 Task: Look for space in Bhadrakh, India from 2nd September, 2023 to 10th September, 2023 for 1 adult in price range Rs.5000 to Rs.16000. Place can be private room with 1  bedroom having 1 bed and 1 bathroom. Property type can be house, flat, guest house, hotel. Booking option can be shelf check-in. Required host language is English.
Action: Mouse moved to (430, 92)
Screenshot: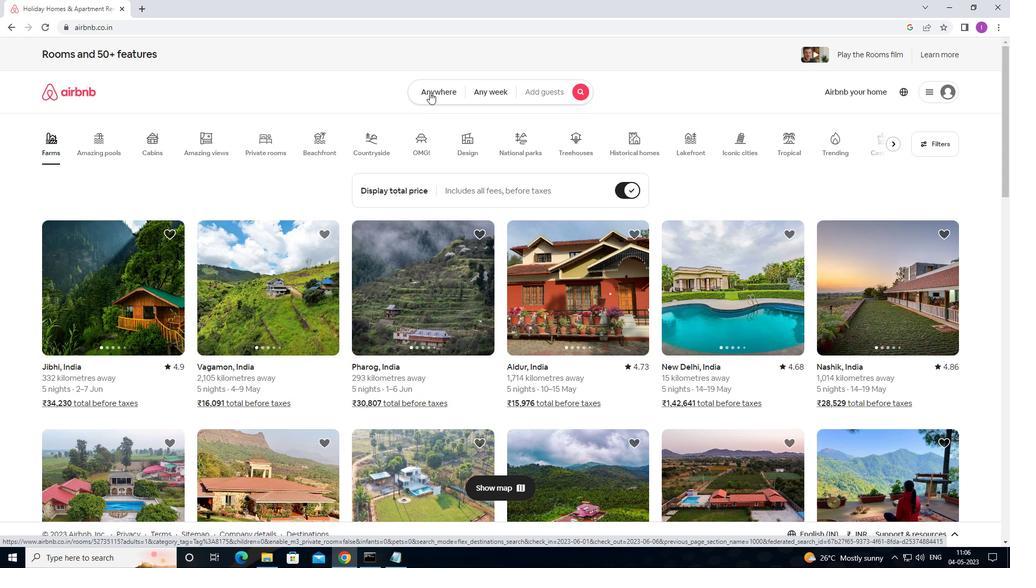 
Action: Mouse pressed left at (430, 92)
Screenshot: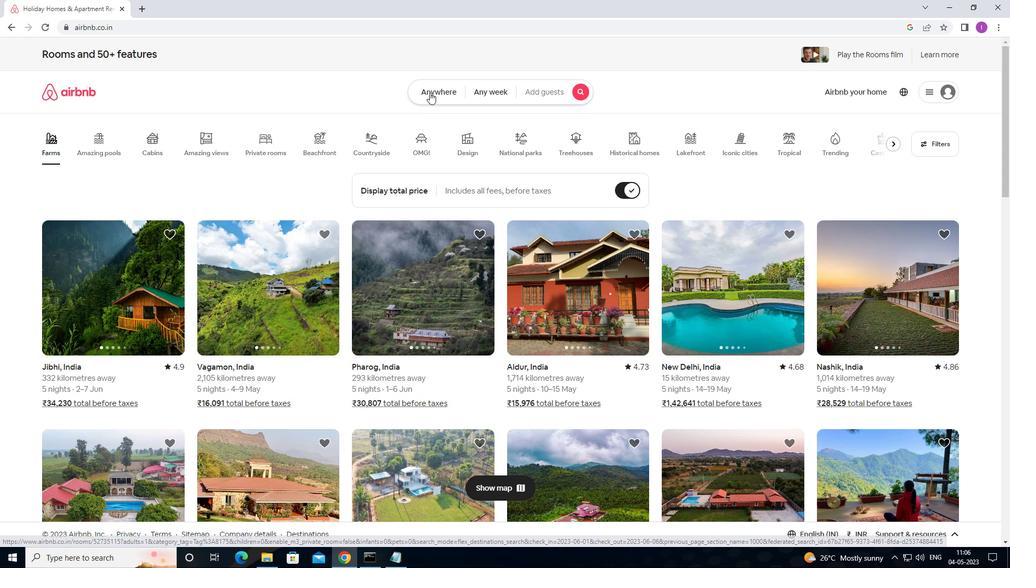 
Action: Mouse moved to (320, 141)
Screenshot: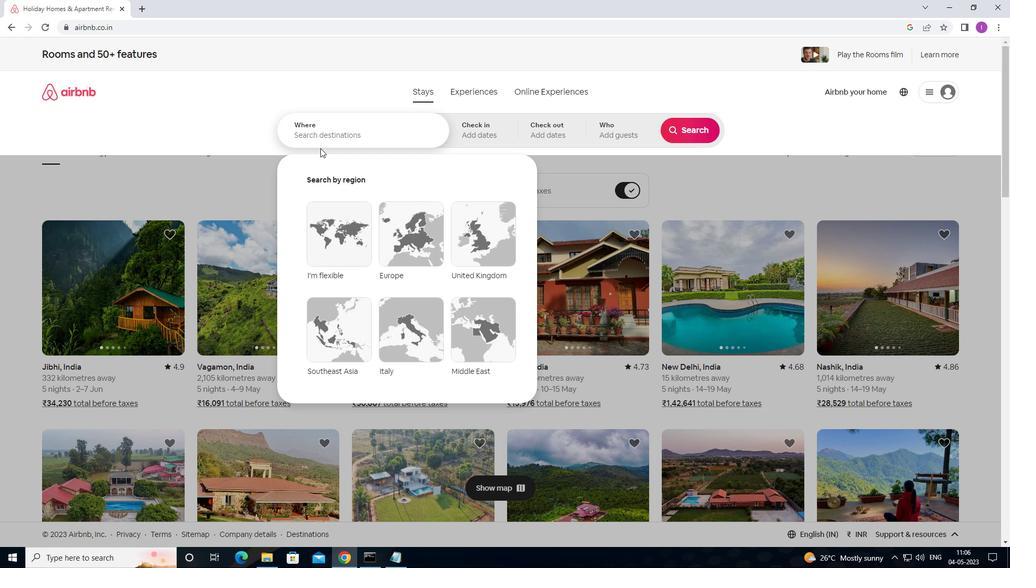 
Action: Mouse pressed left at (320, 141)
Screenshot: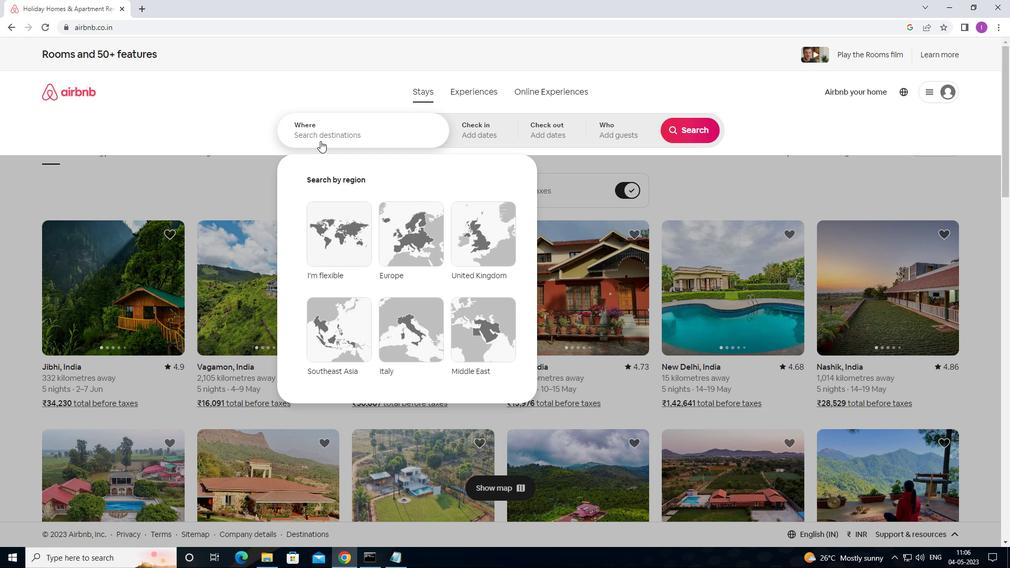 
Action: Mouse moved to (344, 140)
Screenshot: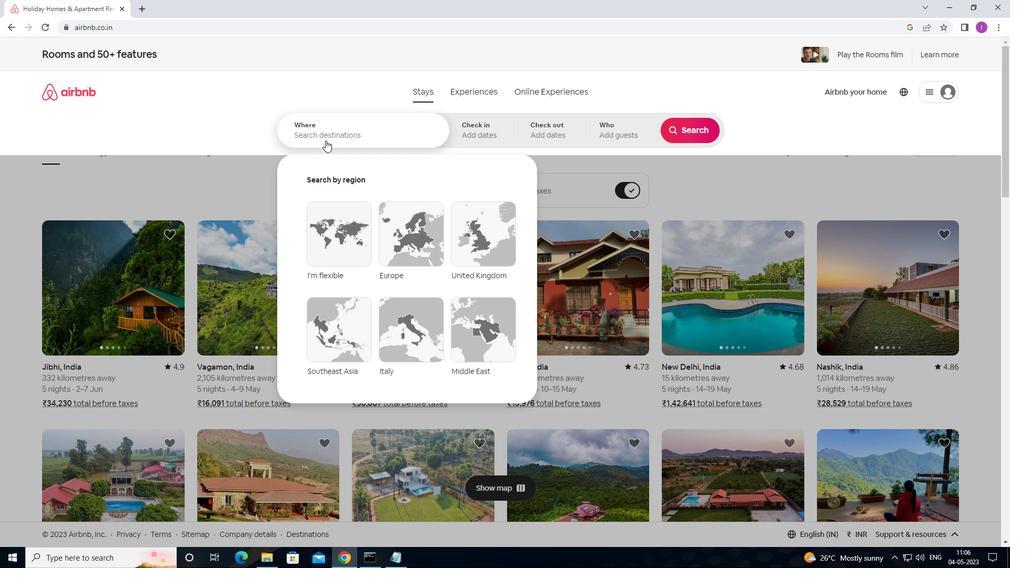 
Action: Key pressed <Key.shift>BHADRAKH,<Key.shift>INDIA
Screenshot: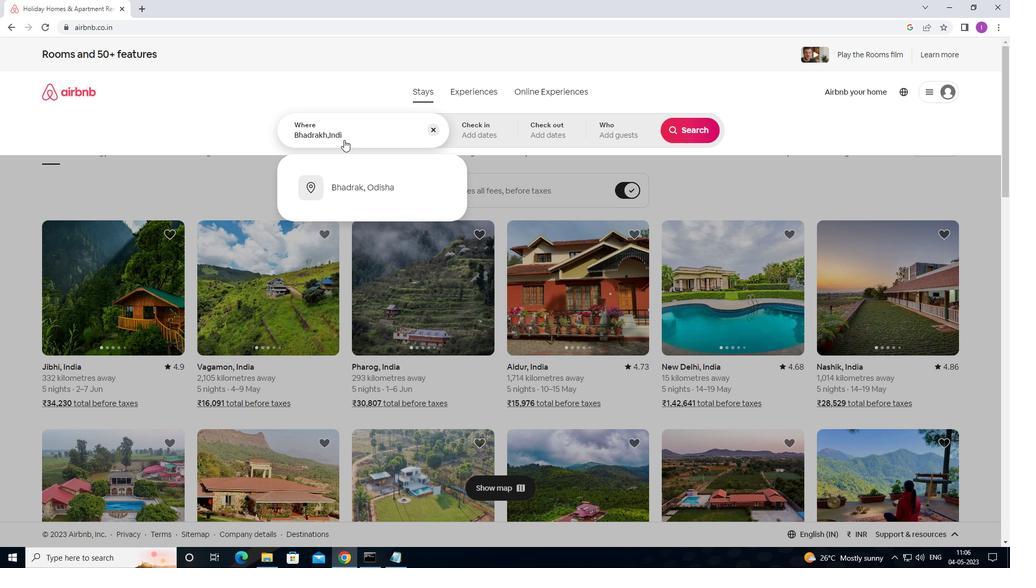 
Action: Mouse moved to (501, 135)
Screenshot: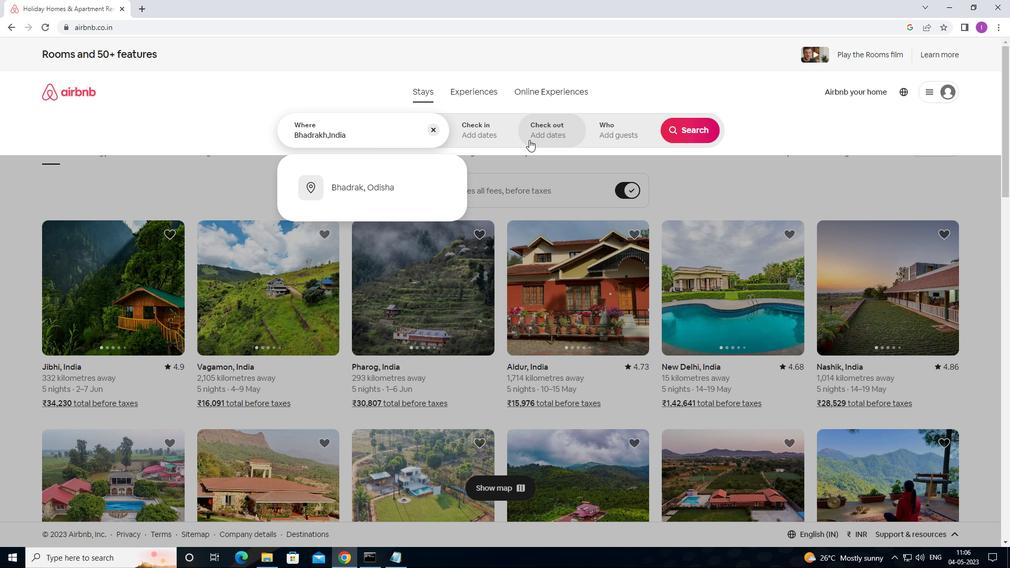 
Action: Mouse pressed left at (501, 135)
Screenshot: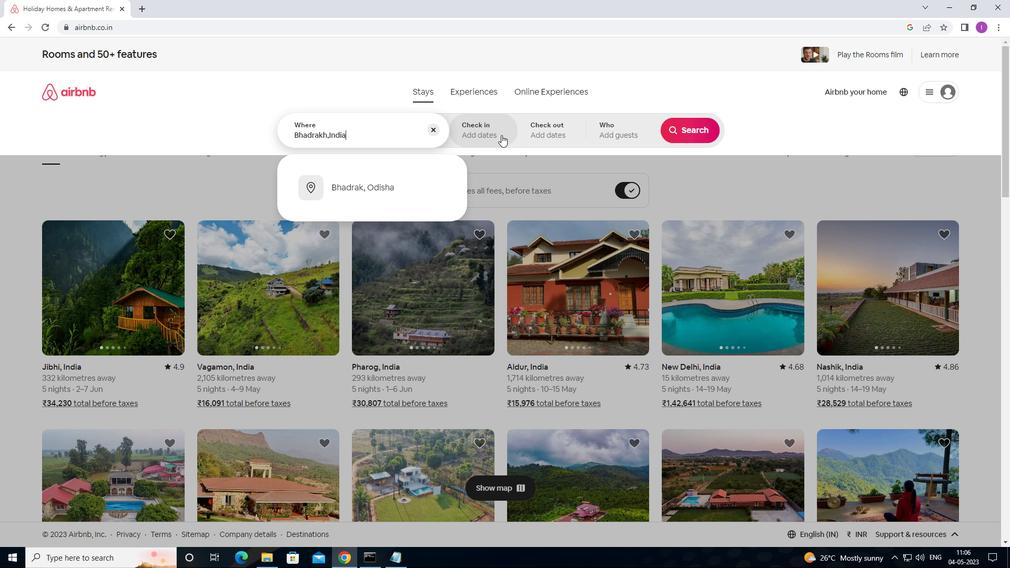 
Action: Mouse moved to (684, 213)
Screenshot: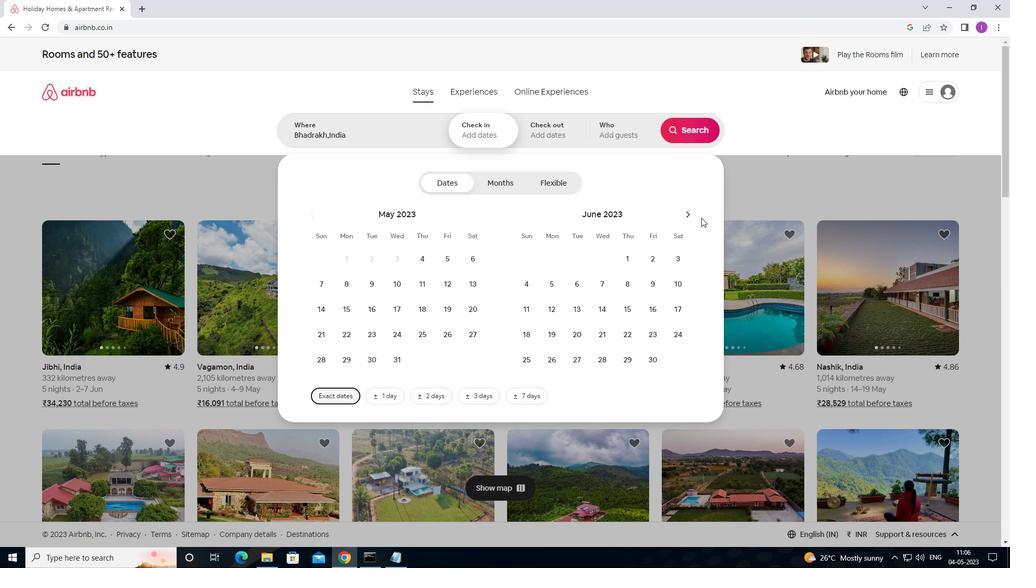 
Action: Mouse pressed left at (684, 213)
Screenshot: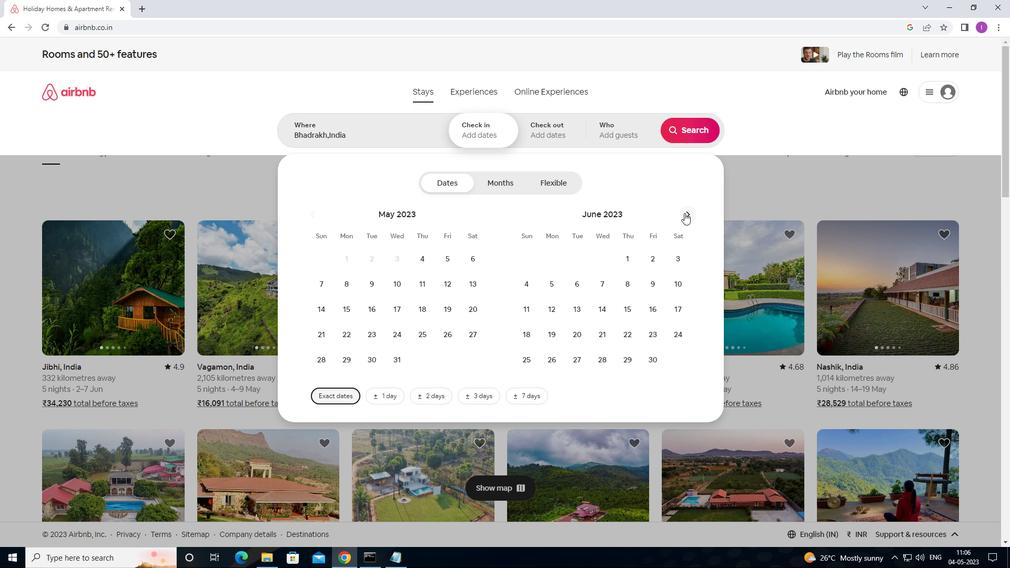 
Action: Mouse moved to (691, 215)
Screenshot: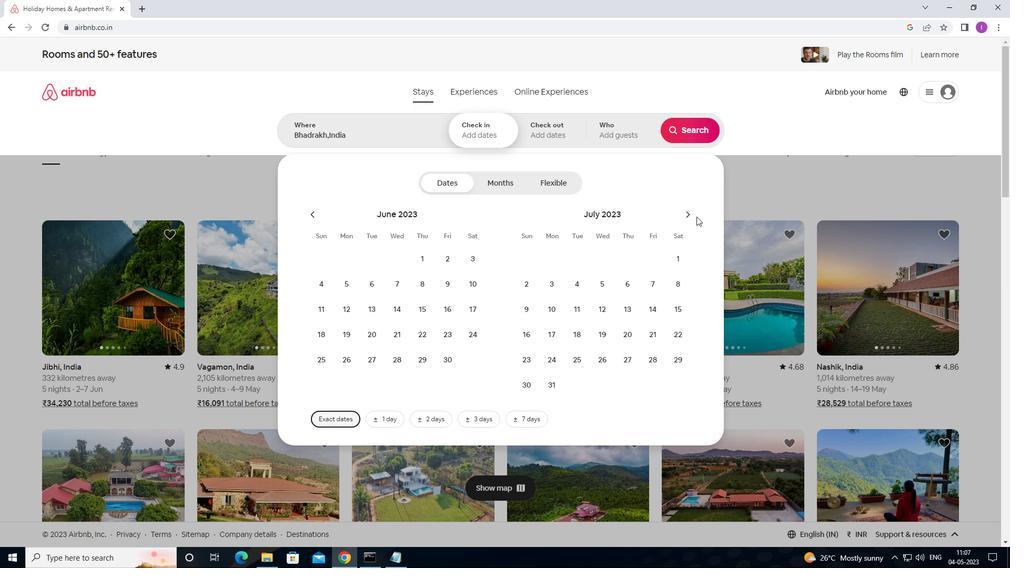 
Action: Mouse pressed left at (691, 215)
Screenshot: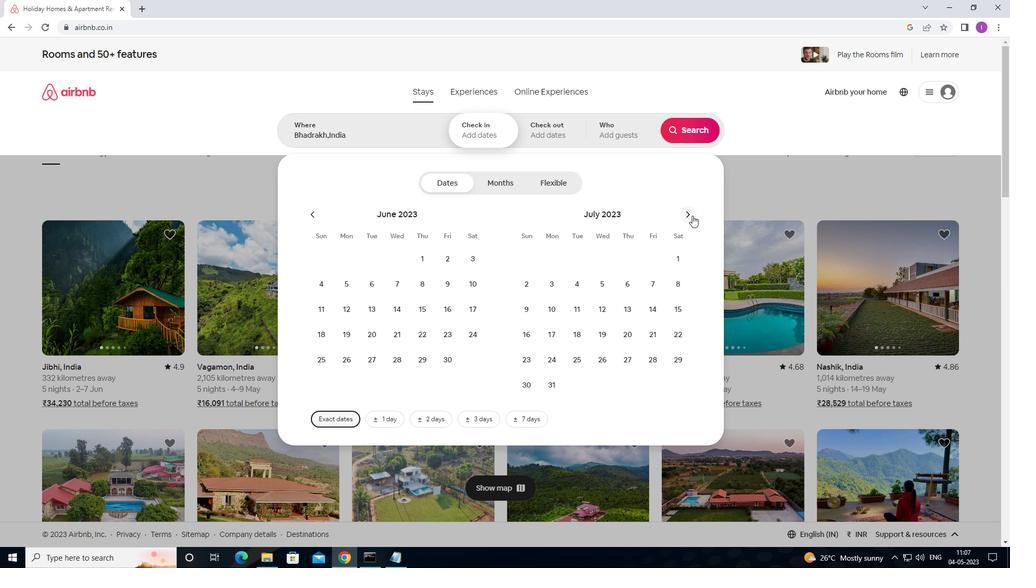 
Action: Mouse pressed left at (691, 215)
Screenshot: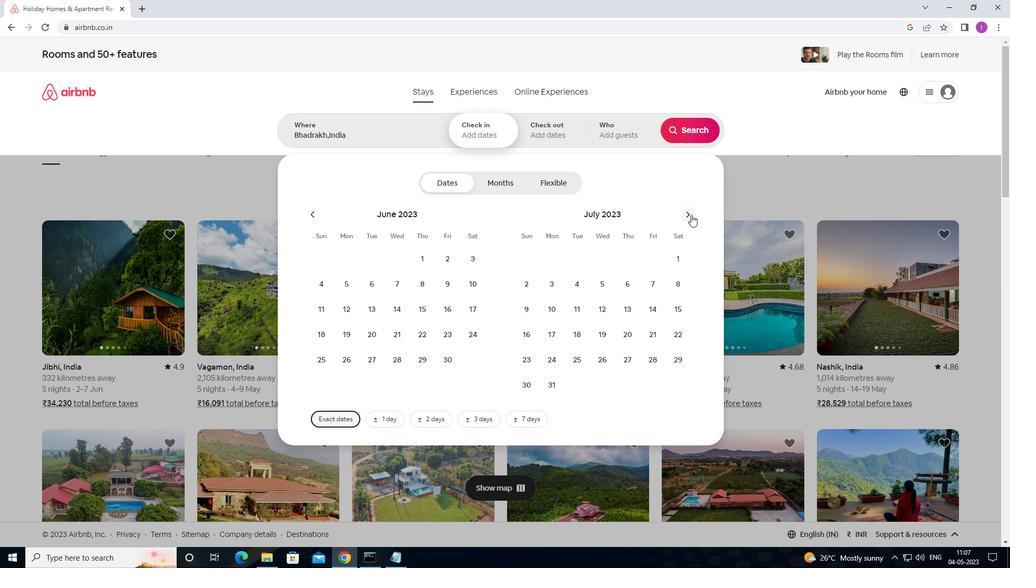 
Action: Mouse moved to (678, 257)
Screenshot: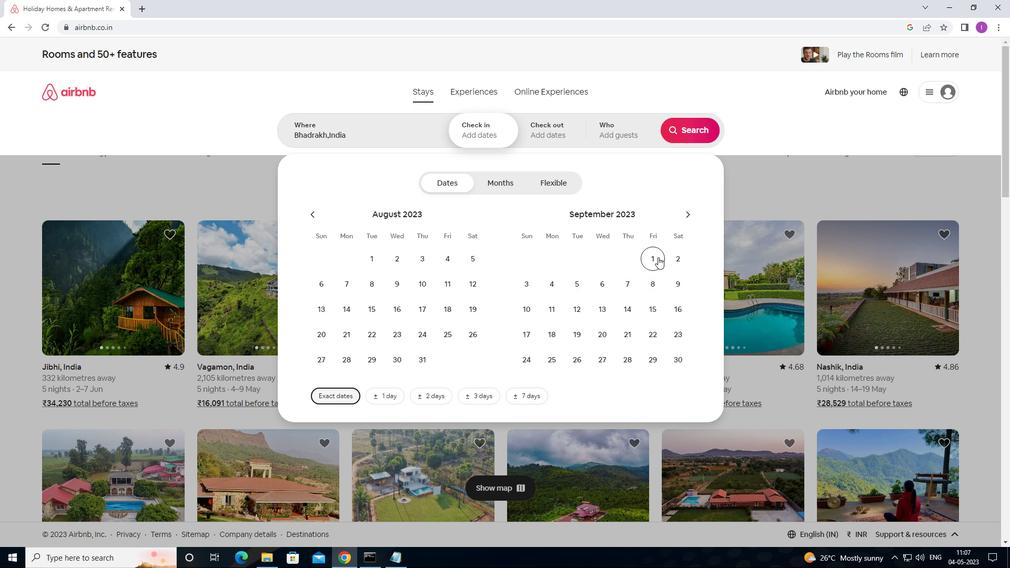 
Action: Mouse pressed left at (678, 257)
Screenshot: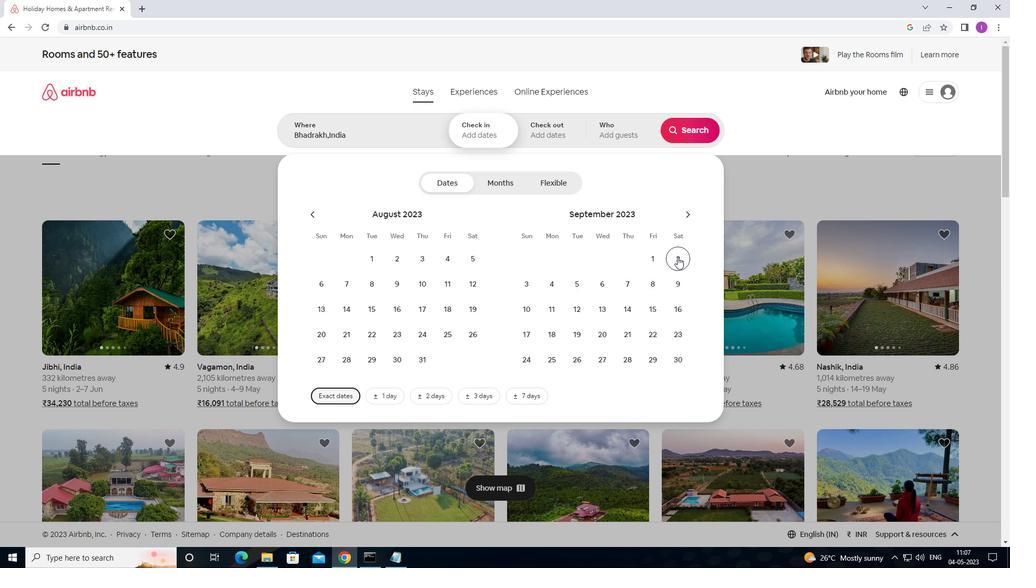
Action: Mouse moved to (525, 310)
Screenshot: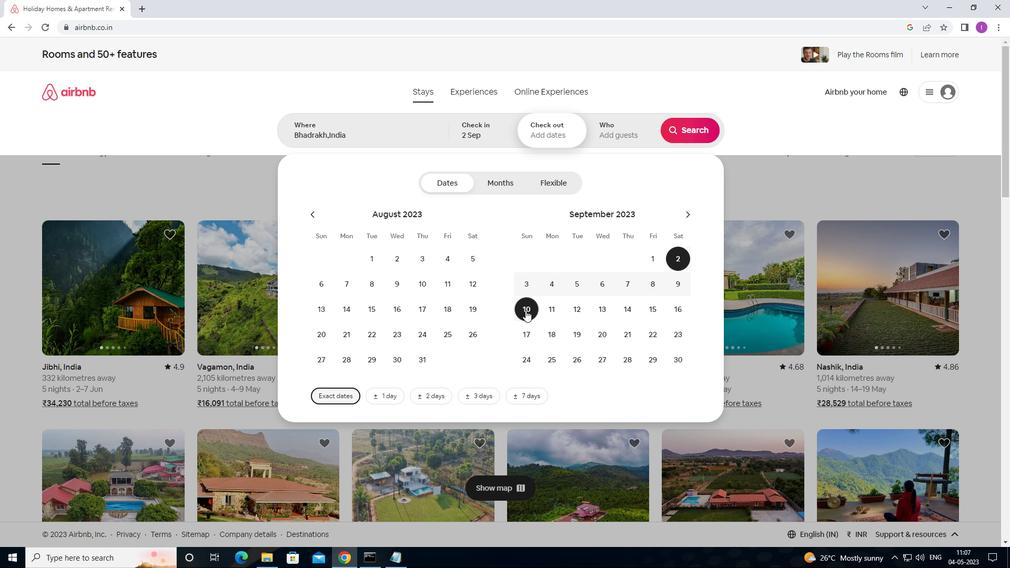 
Action: Mouse pressed left at (525, 310)
Screenshot: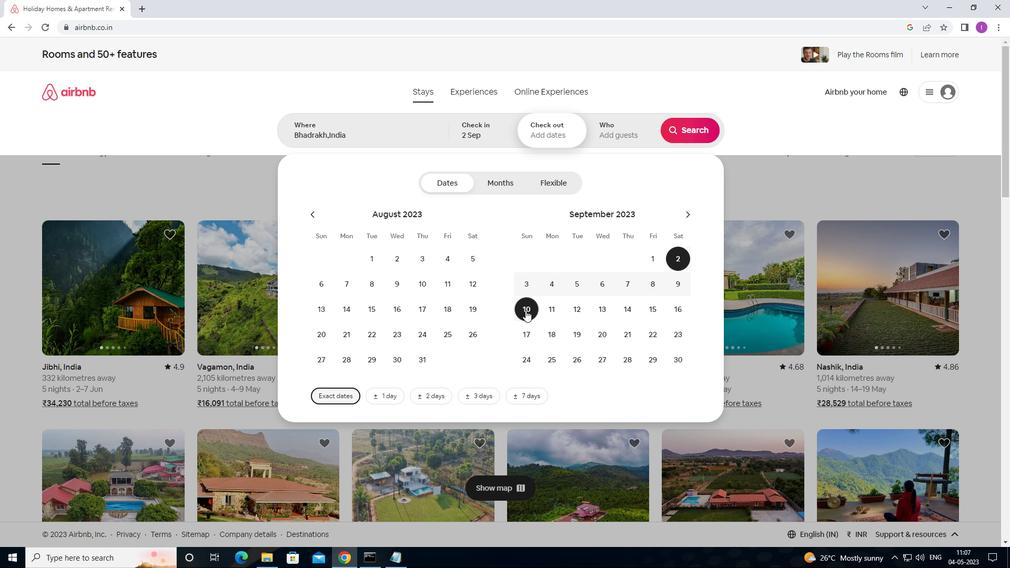 
Action: Mouse moved to (609, 132)
Screenshot: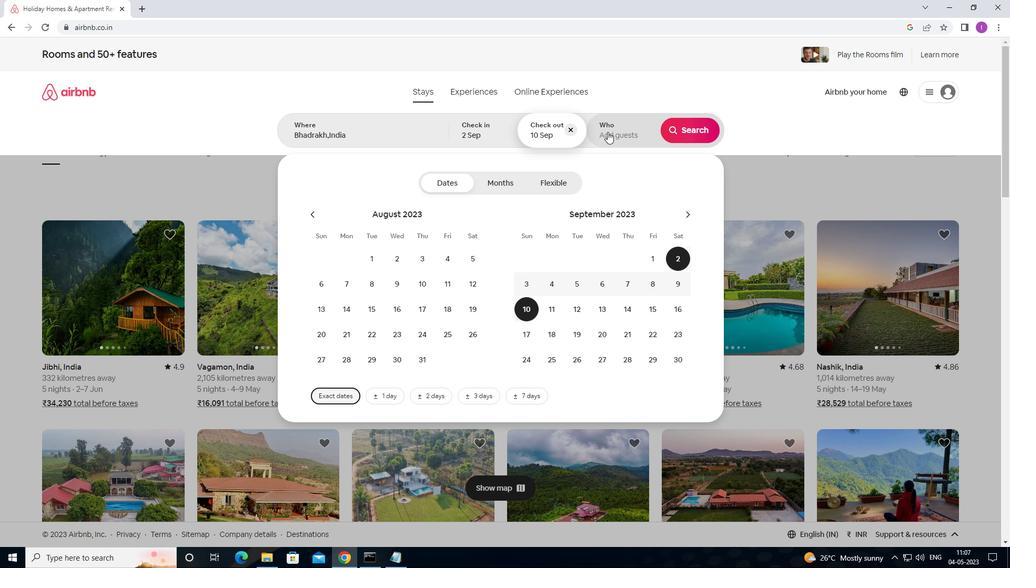 
Action: Mouse pressed left at (609, 132)
Screenshot: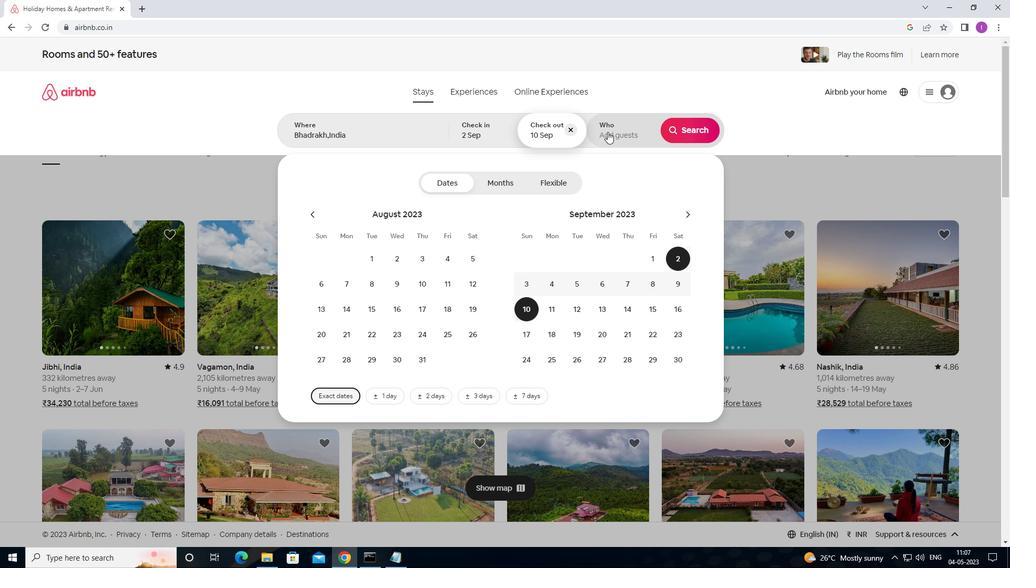 
Action: Mouse moved to (692, 185)
Screenshot: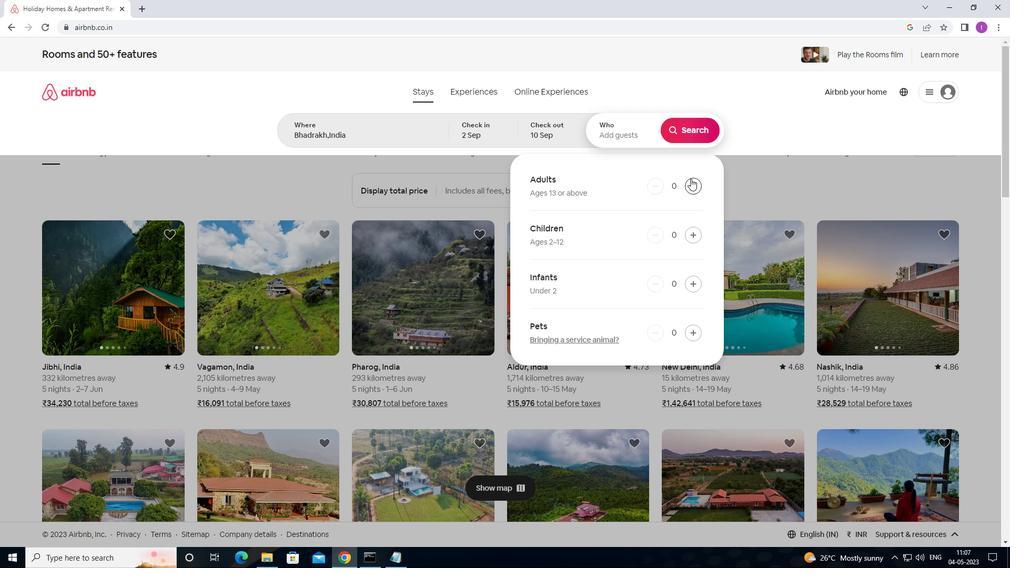 
Action: Mouse pressed left at (692, 185)
Screenshot: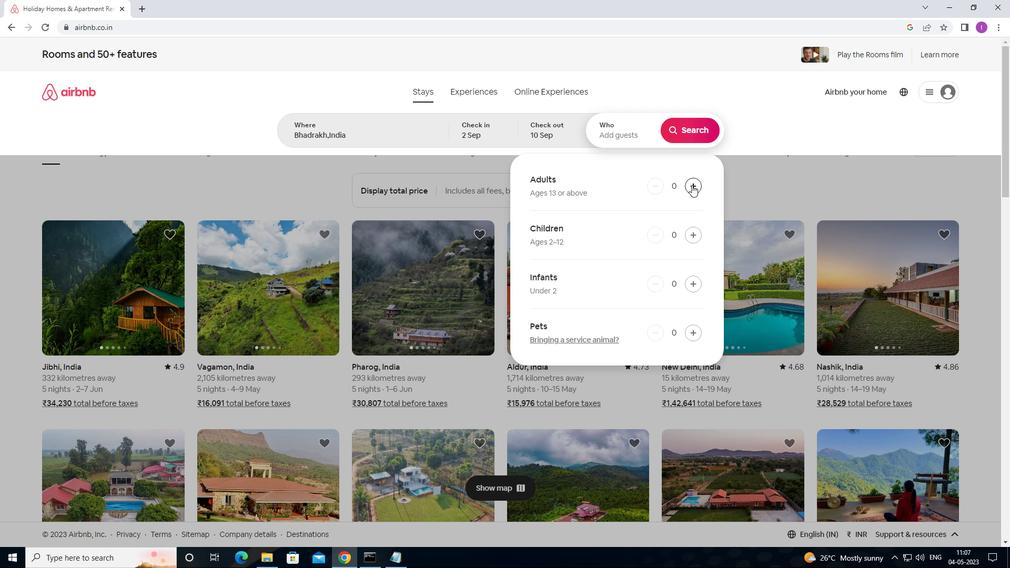 
Action: Mouse moved to (698, 137)
Screenshot: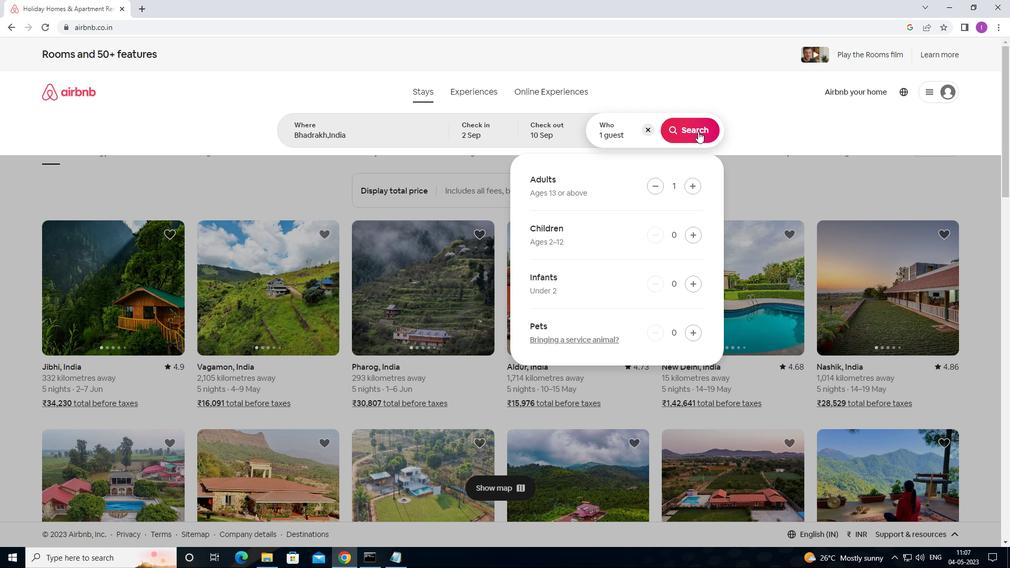 
Action: Mouse pressed left at (698, 137)
Screenshot: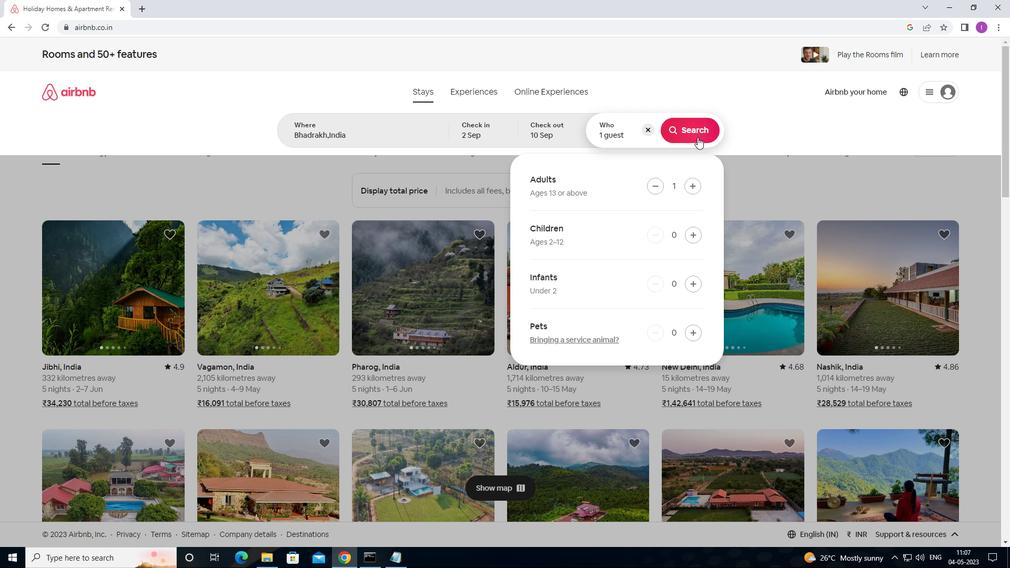 
Action: Mouse moved to (946, 107)
Screenshot: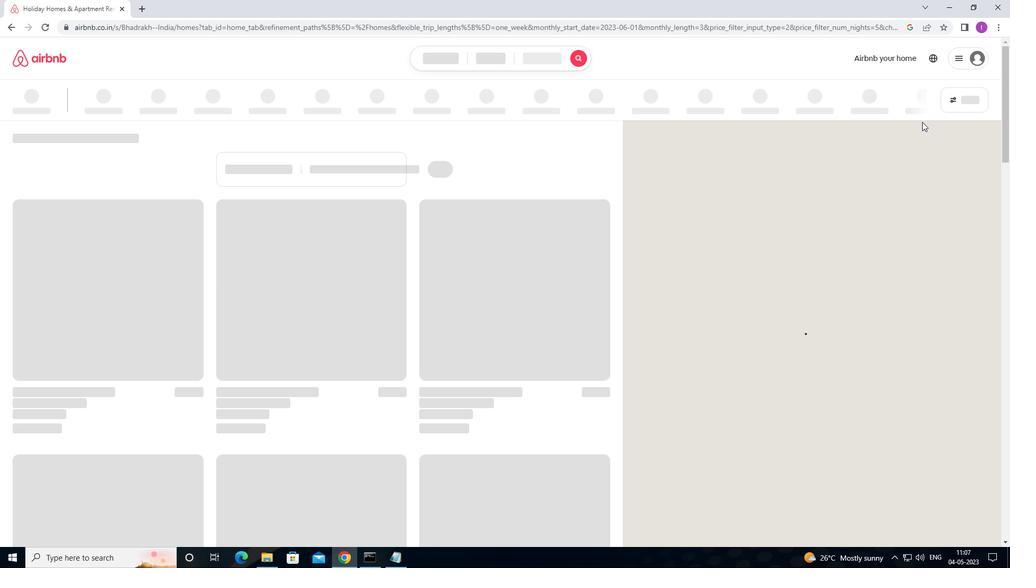 
Action: Mouse pressed left at (946, 107)
Screenshot: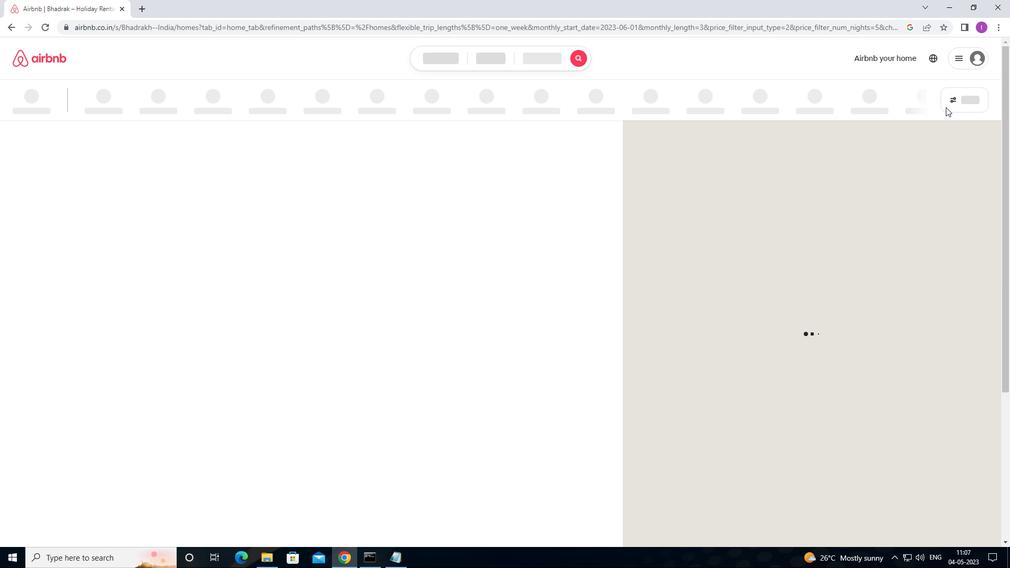 
Action: Mouse moved to (379, 168)
Screenshot: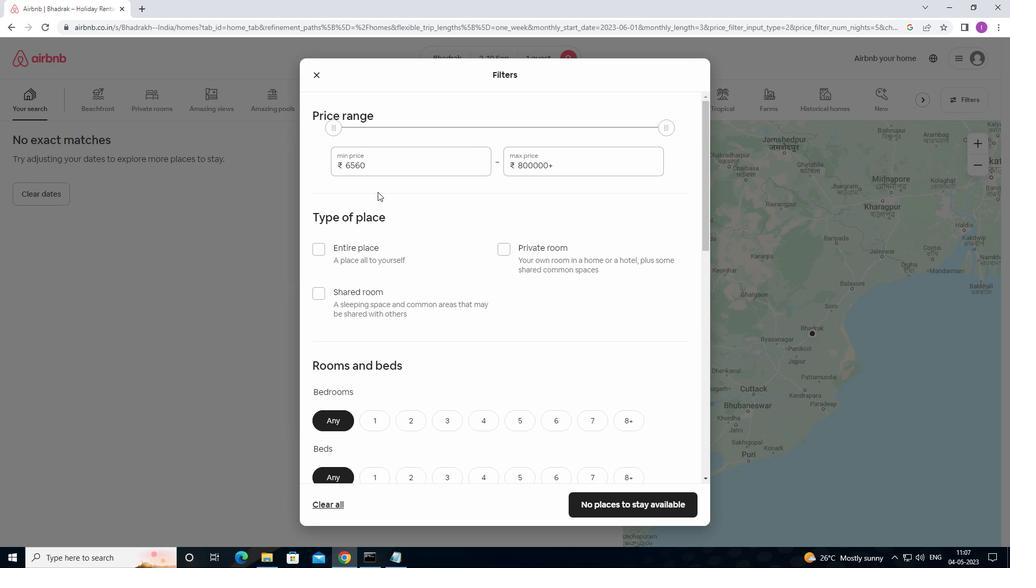 
Action: Mouse pressed left at (379, 168)
Screenshot: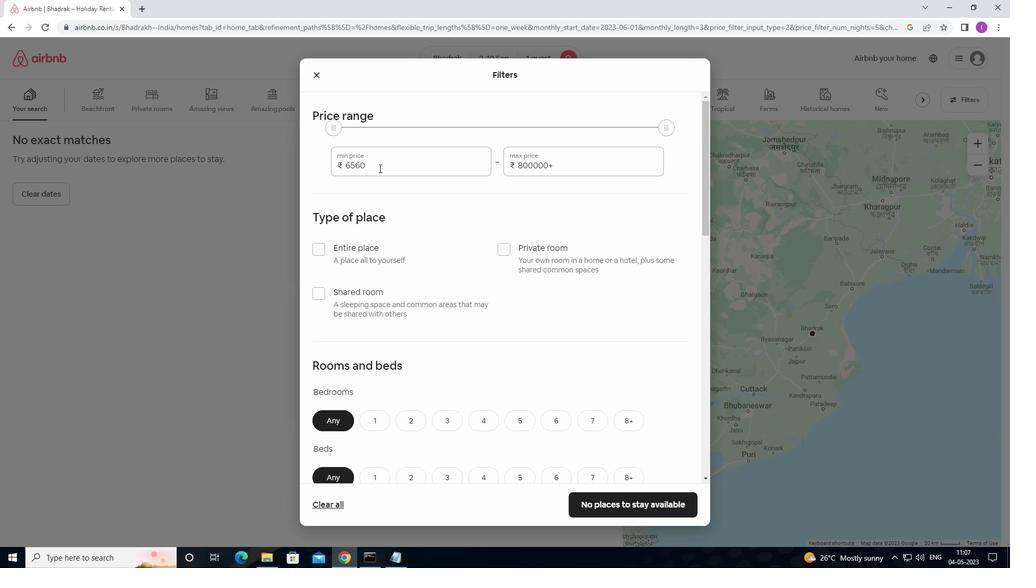 
Action: Mouse moved to (495, 248)
Screenshot: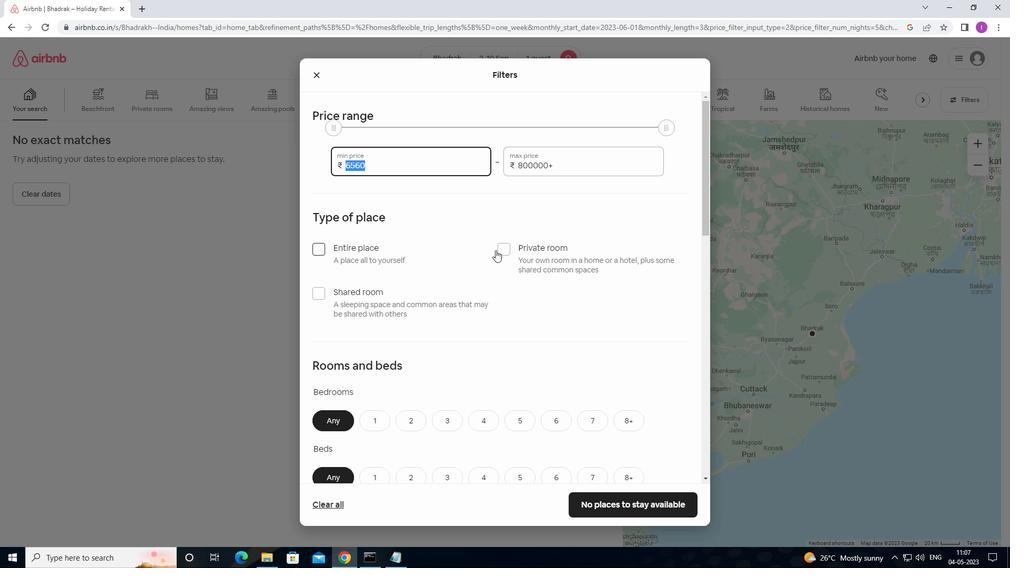 
Action: Key pressed 5
Screenshot: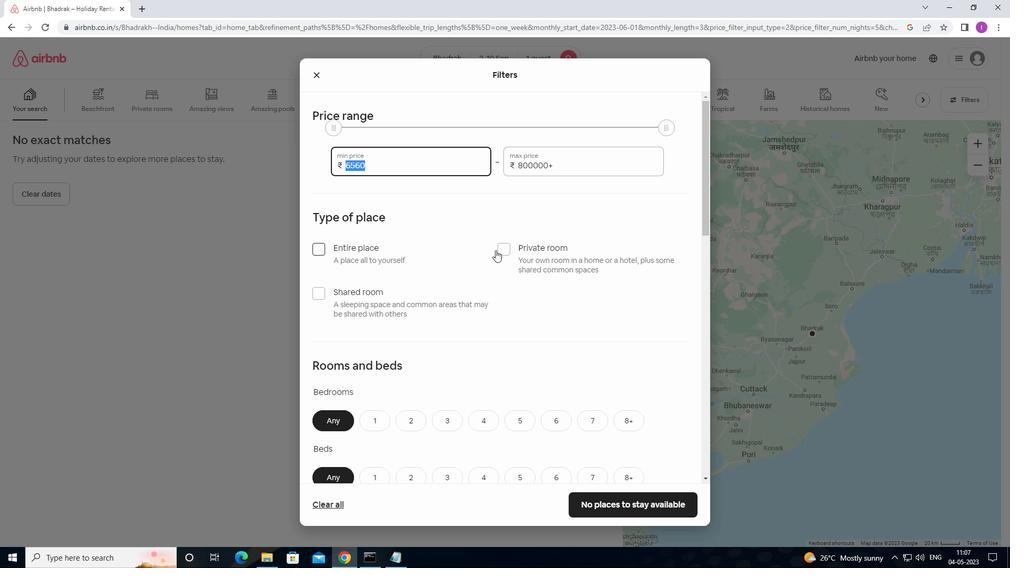 
Action: Mouse moved to (495, 247)
Screenshot: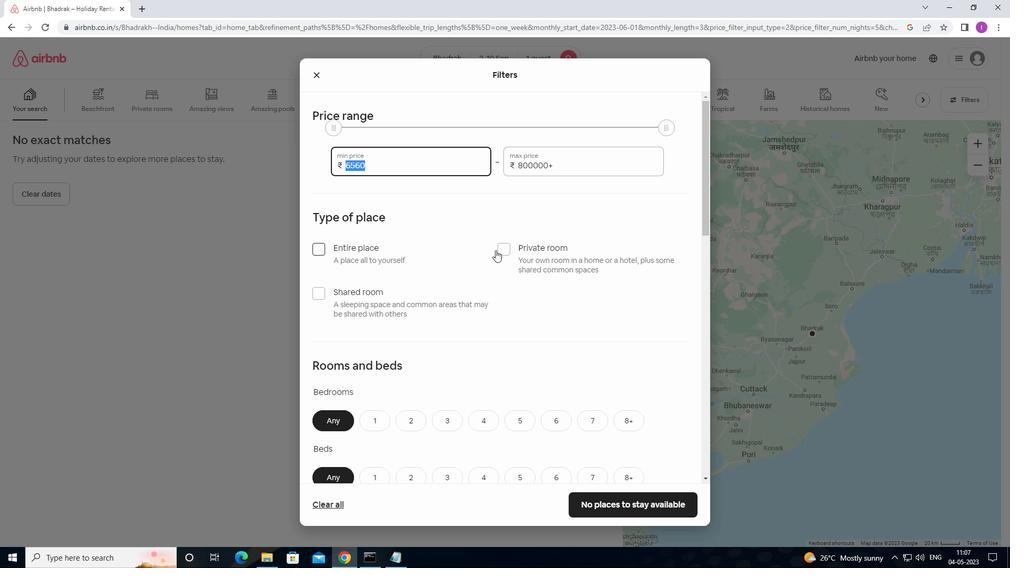 
Action: Key pressed 000
Screenshot: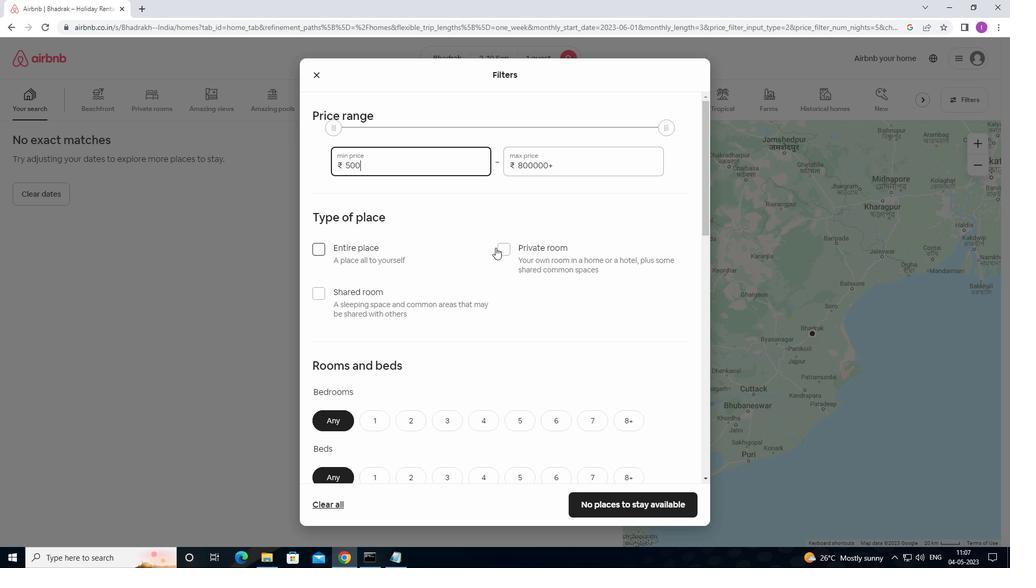 
Action: Mouse moved to (559, 164)
Screenshot: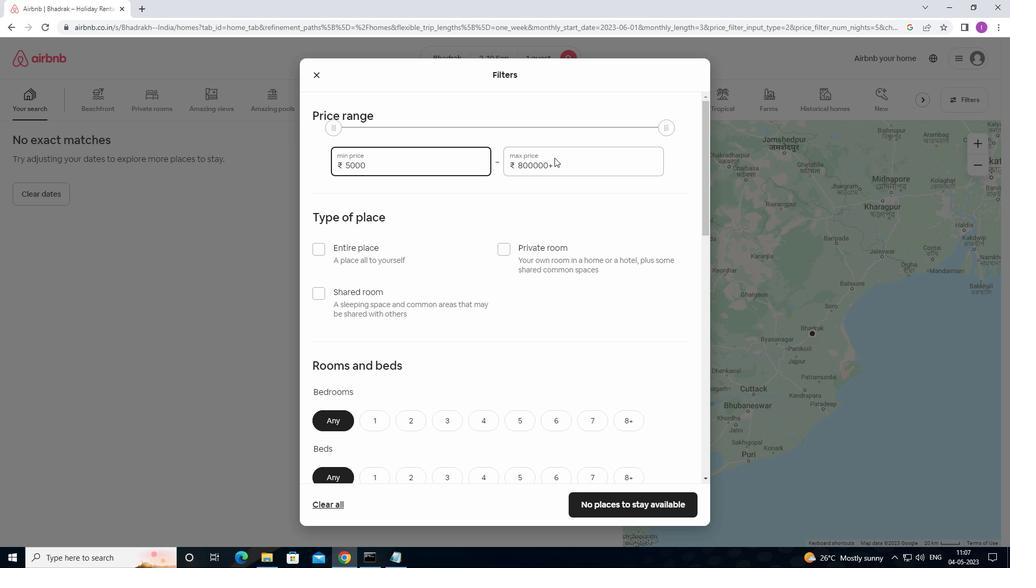 
Action: Mouse pressed left at (559, 164)
Screenshot: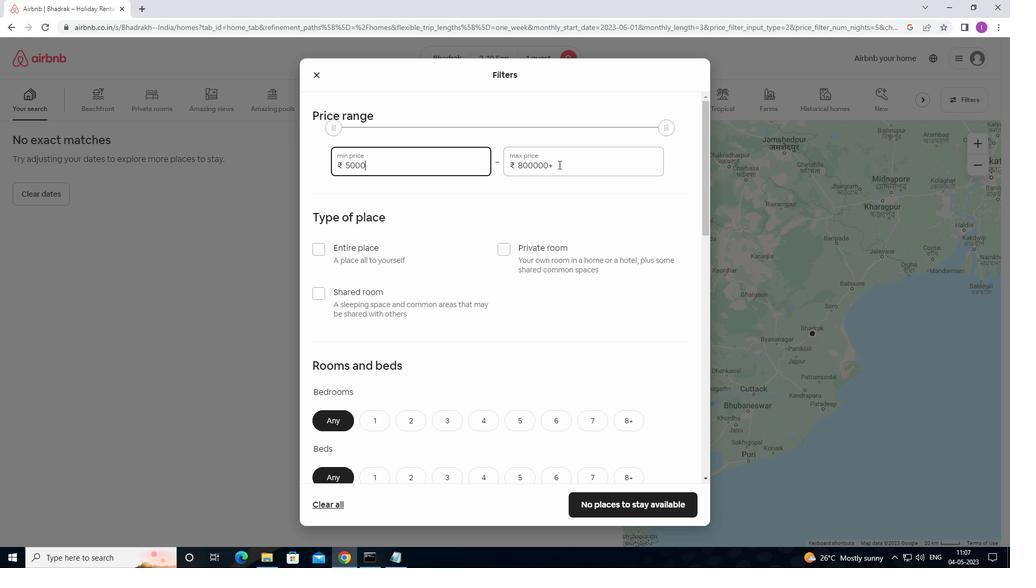 
Action: Mouse moved to (508, 149)
Screenshot: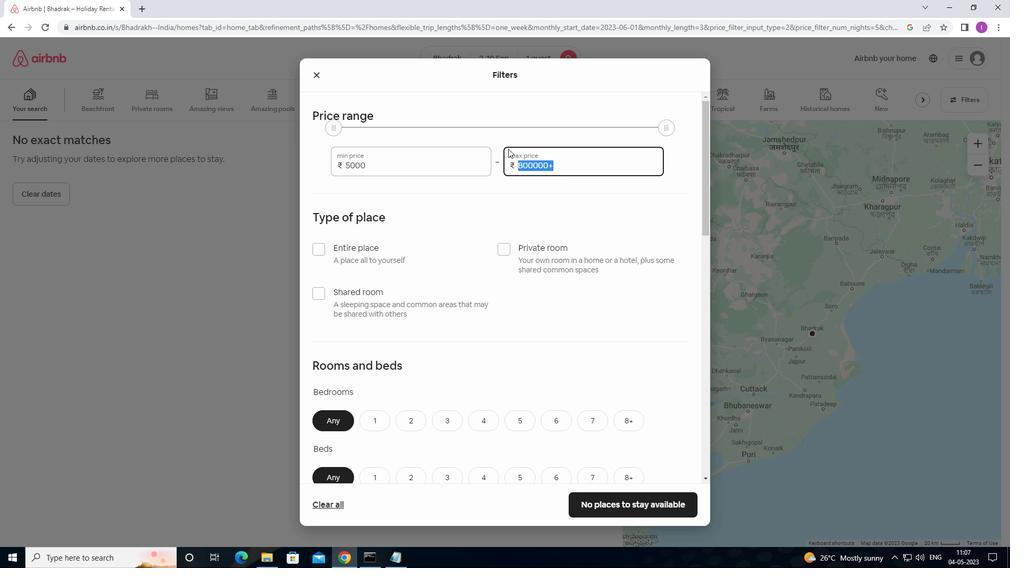 
Action: Key pressed 1600
Screenshot: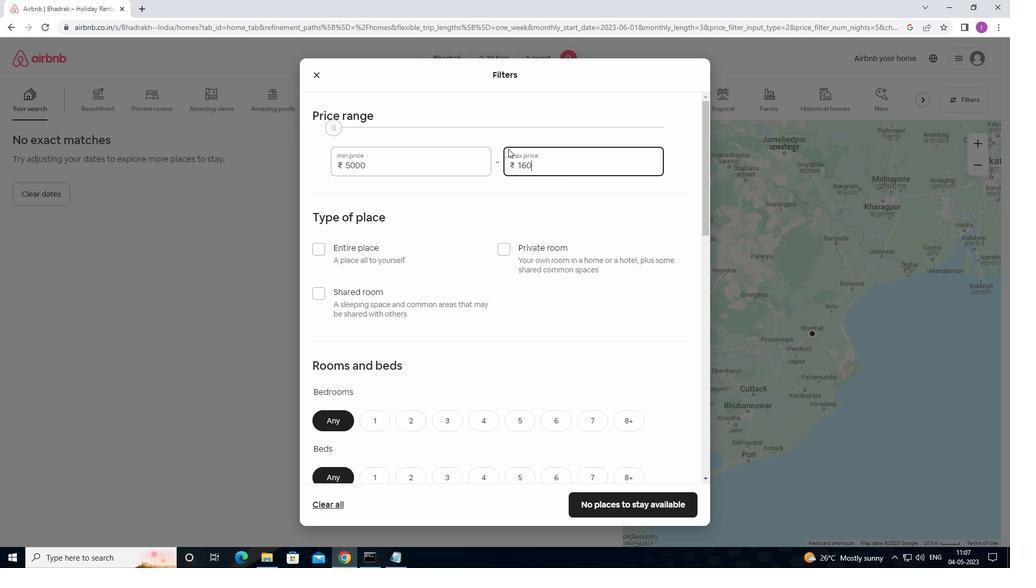 
Action: Mouse moved to (508, 148)
Screenshot: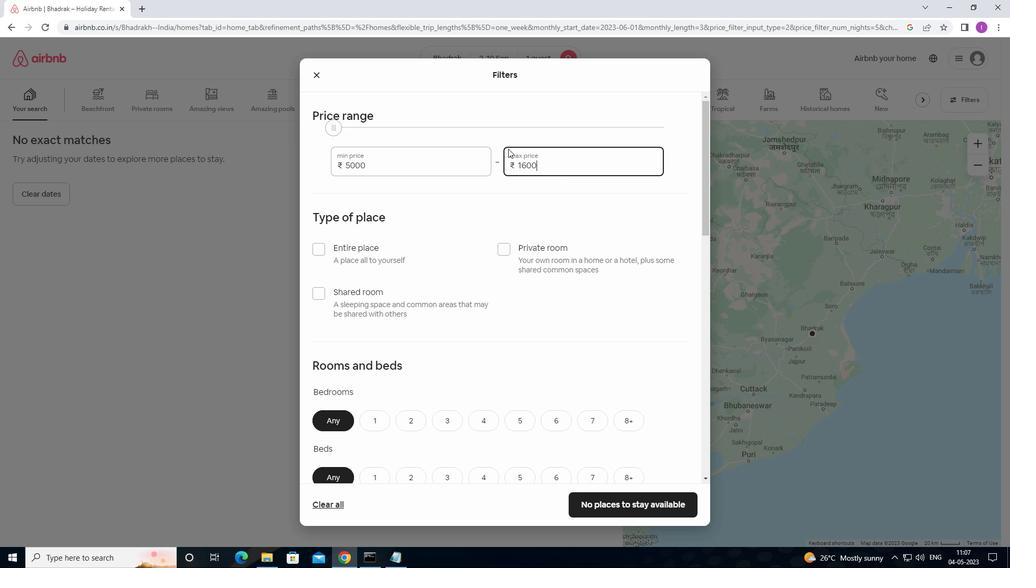 
Action: Key pressed 0
Screenshot: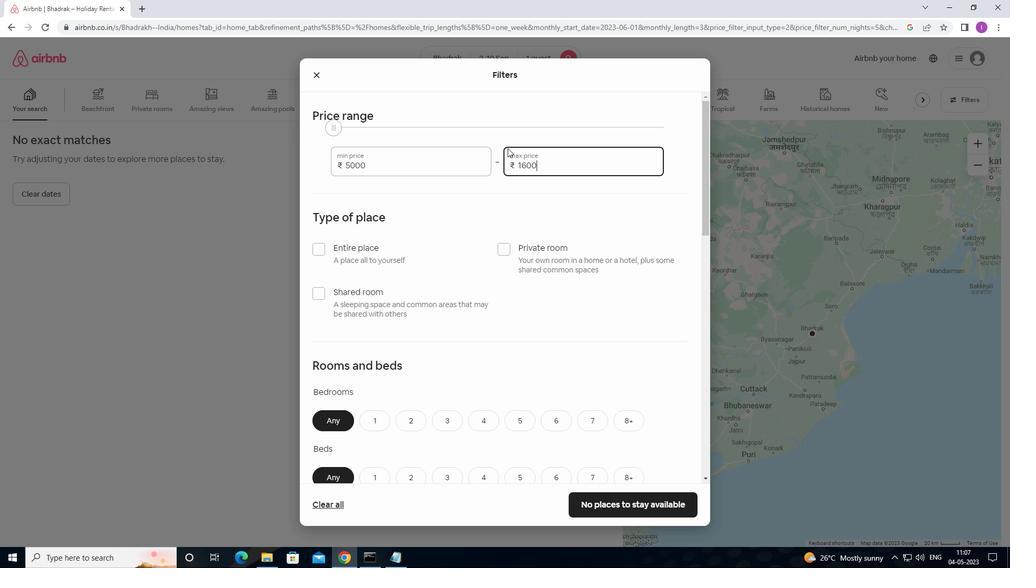 
Action: Mouse moved to (528, 274)
Screenshot: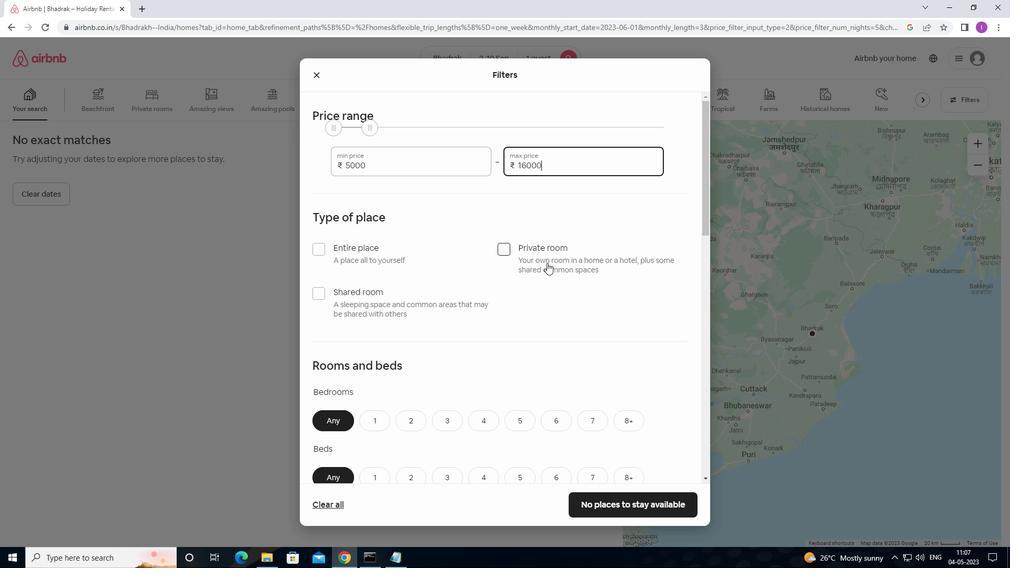 
Action: Mouse scrolled (528, 274) with delta (0, 0)
Screenshot: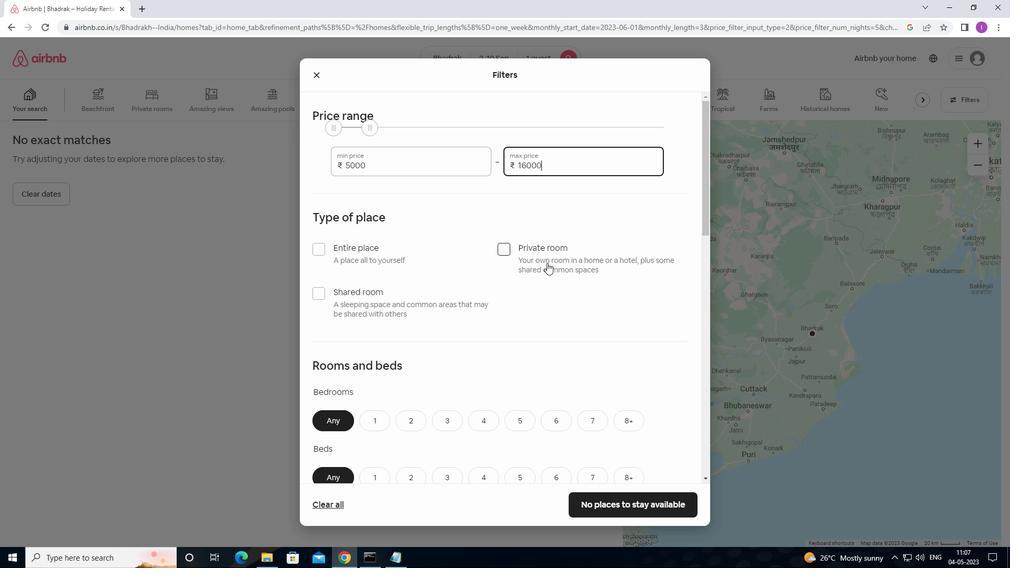 
Action: Mouse moved to (501, 195)
Screenshot: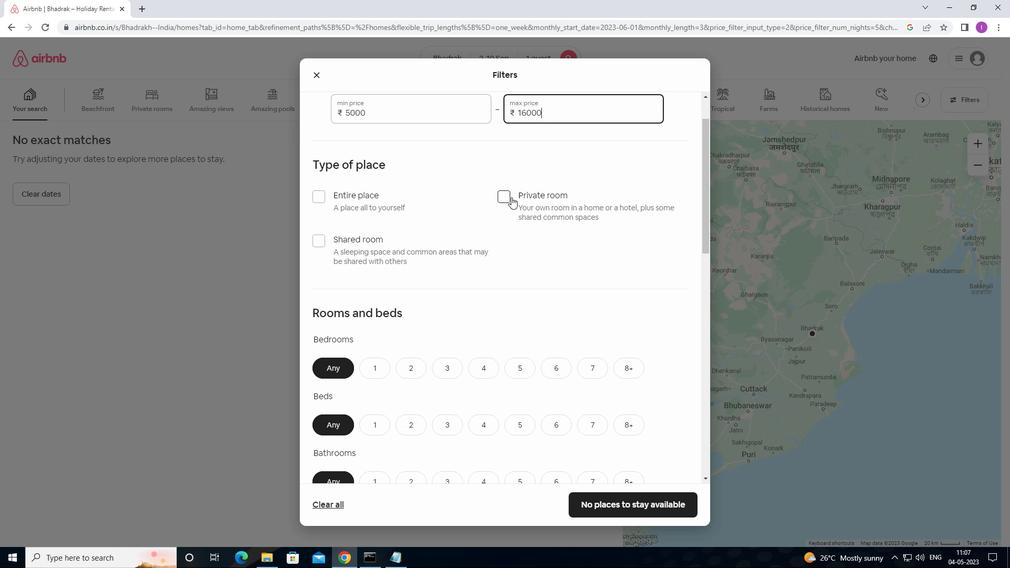 
Action: Mouse pressed left at (501, 195)
Screenshot: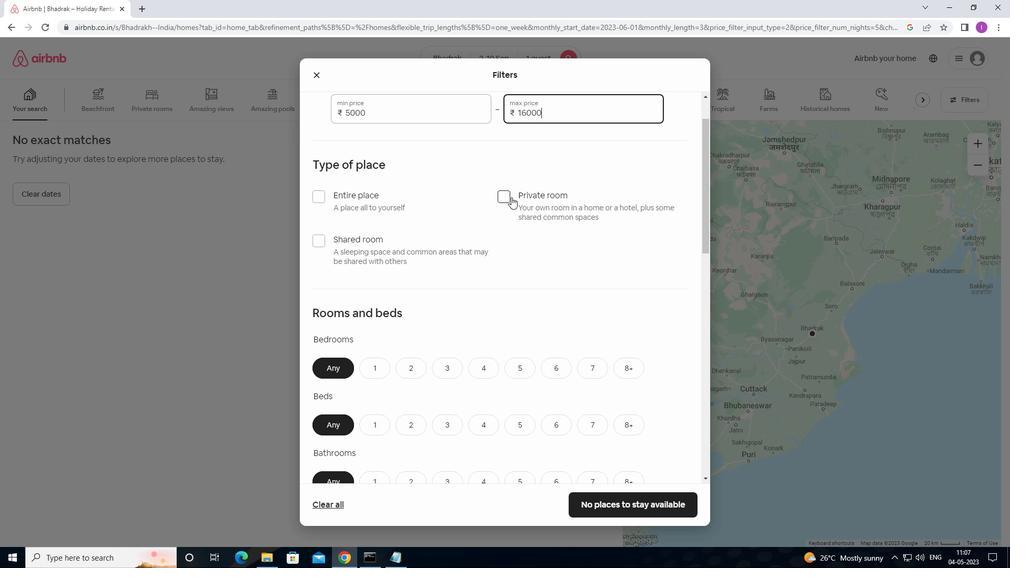 
Action: Mouse moved to (439, 316)
Screenshot: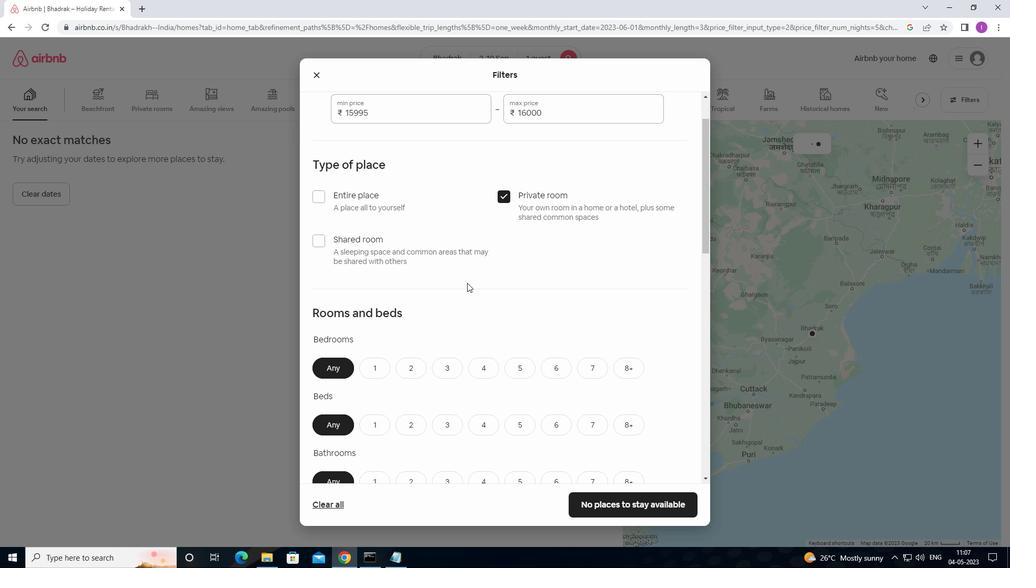 
Action: Mouse scrolled (439, 315) with delta (0, 0)
Screenshot: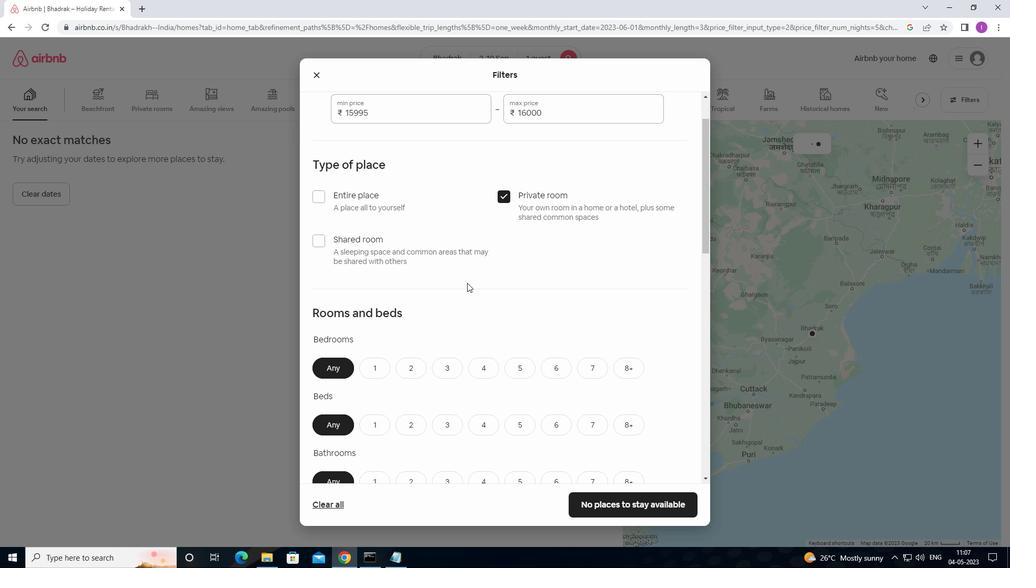 
Action: Mouse moved to (431, 326)
Screenshot: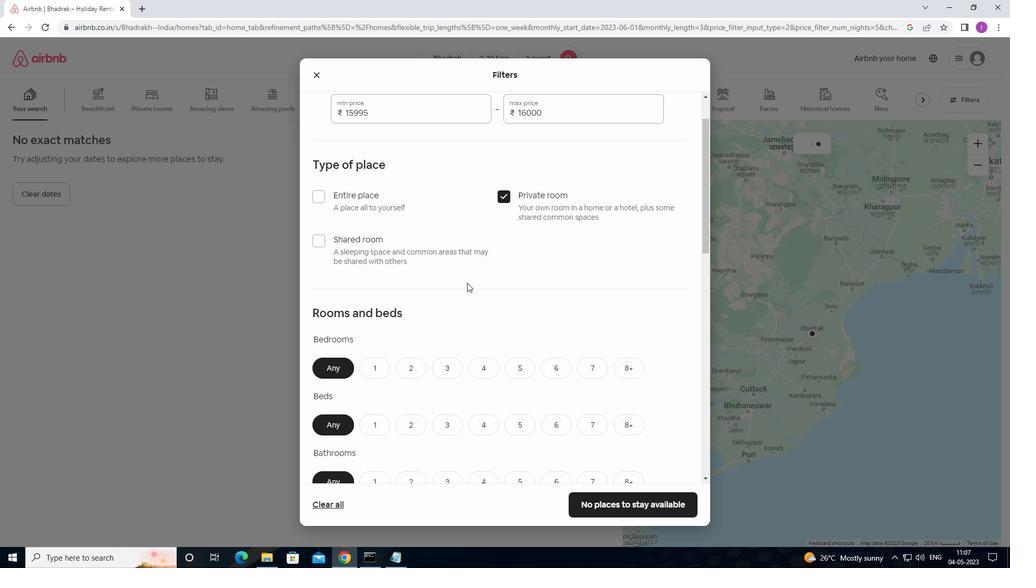 
Action: Mouse scrolled (431, 326) with delta (0, 0)
Screenshot: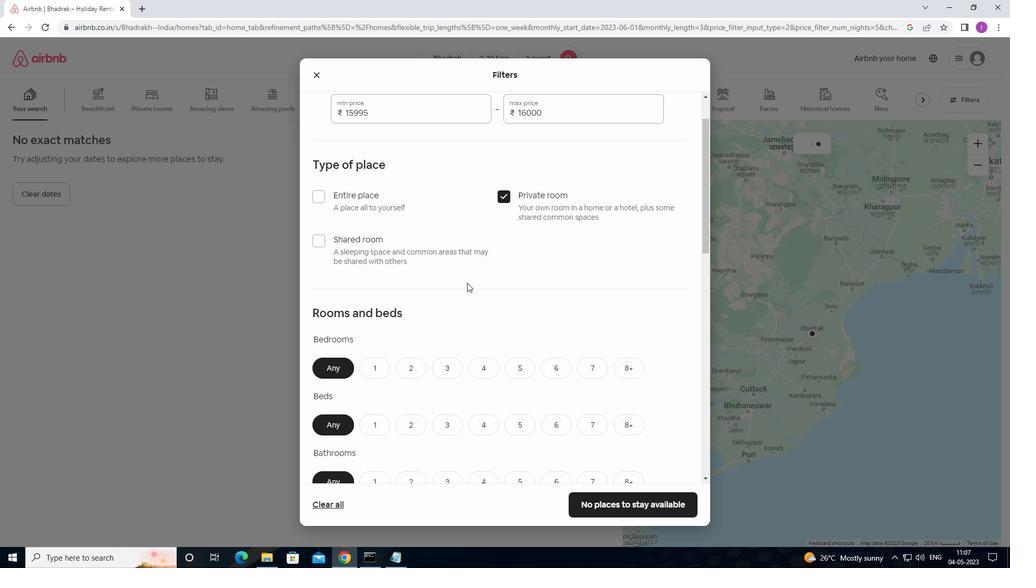
Action: Mouse moved to (430, 328)
Screenshot: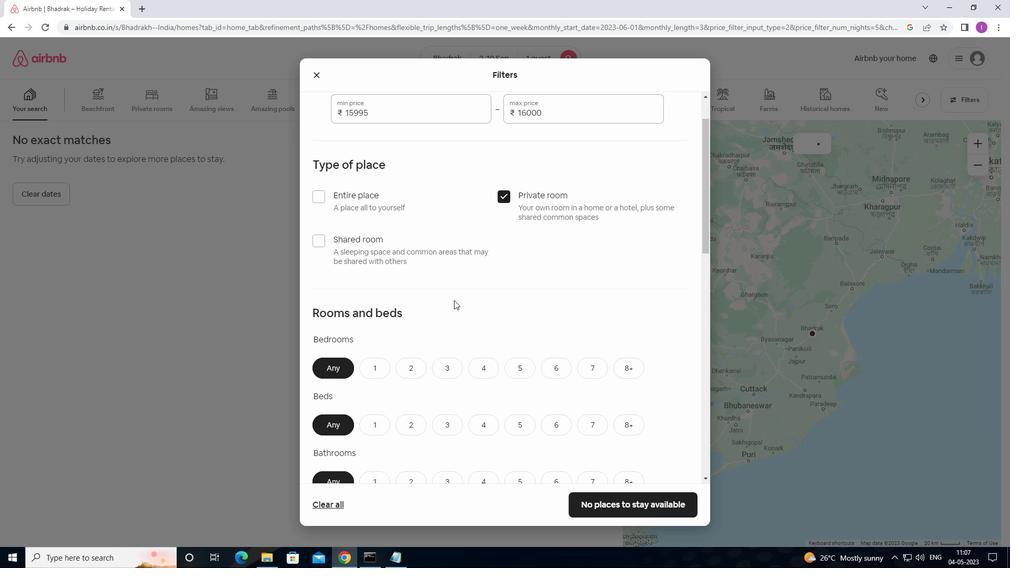 
Action: Mouse scrolled (430, 327) with delta (0, 0)
Screenshot: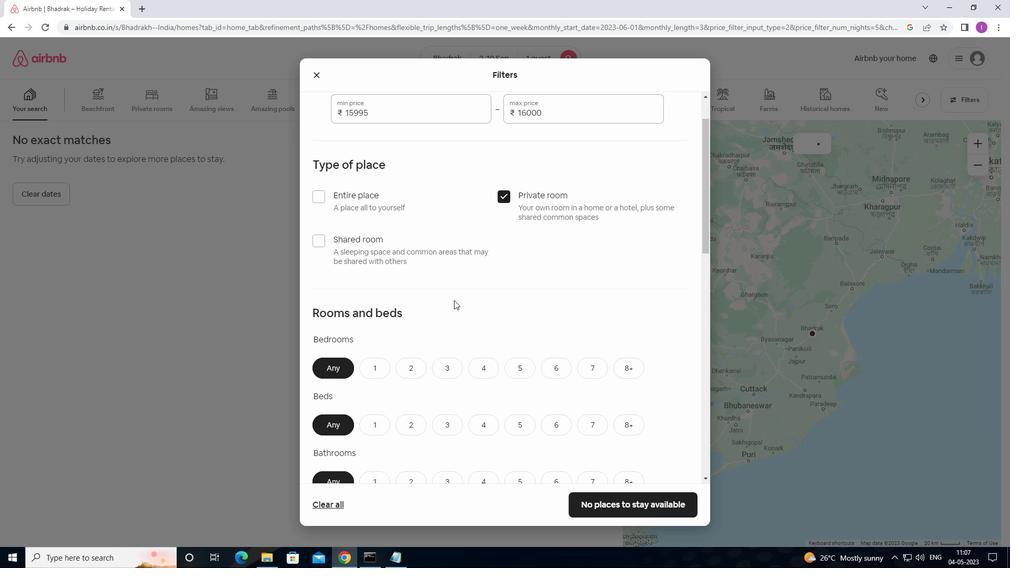 
Action: Mouse moved to (429, 329)
Screenshot: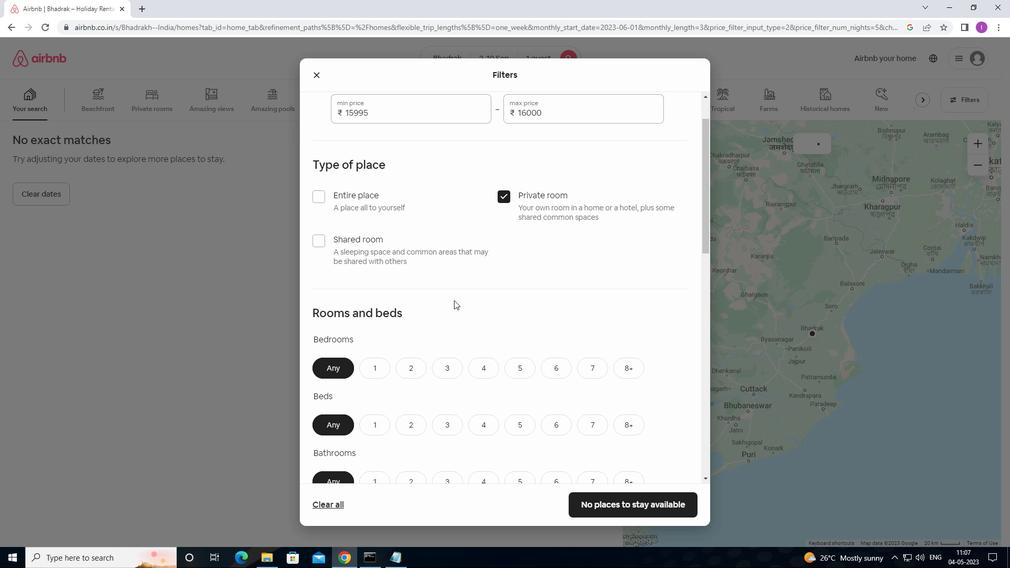 
Action: Mouse scrolled (429, 328) with delta (0, 0)
Screenshot: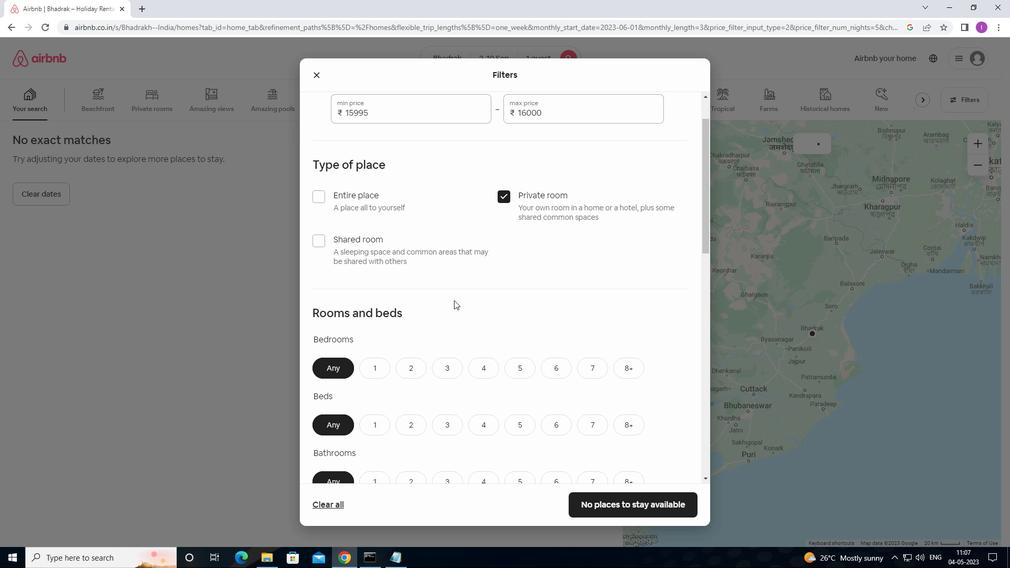 
Action: Mouse moved to (375, 157)
Screenshot: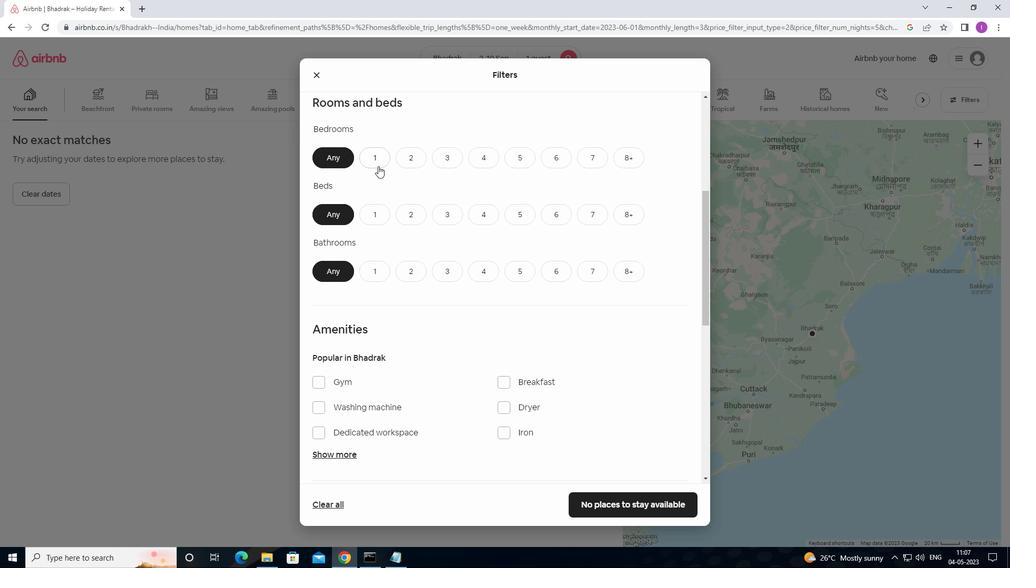 
Action: Mouse pressed left at (375, 157)
Screenshot: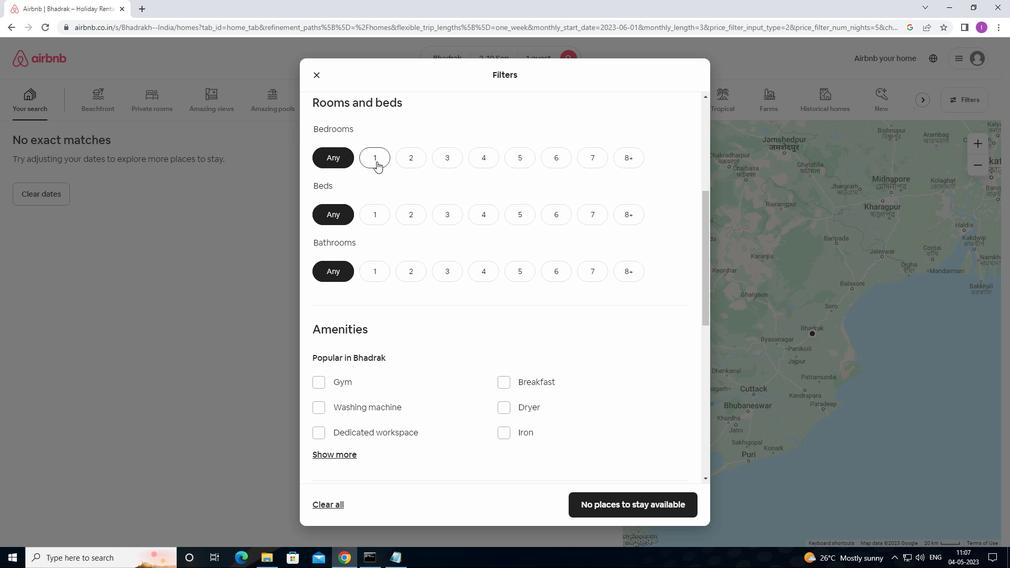 
Action: Mouse moved to (373, 215)
Screenshot: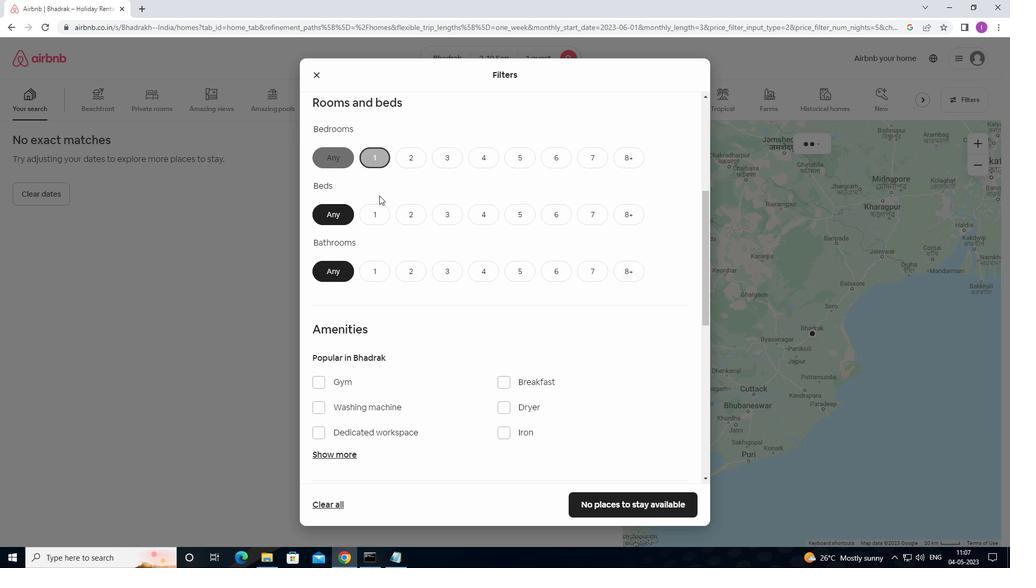 
Action: Mouse pressed left at (373, 215)
Screenshot: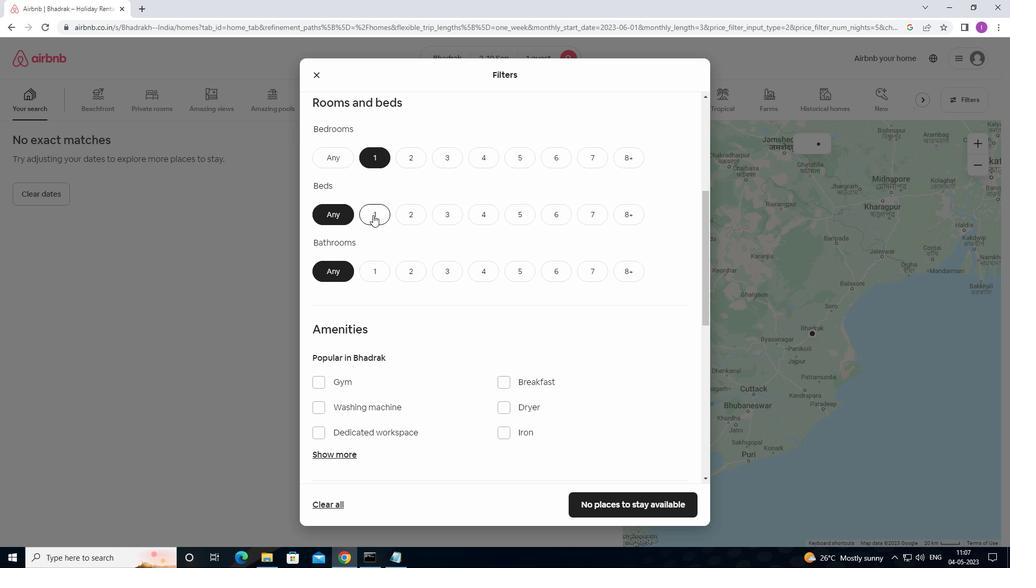 
Action: Mouse moved to (379, 269)
Screenshot: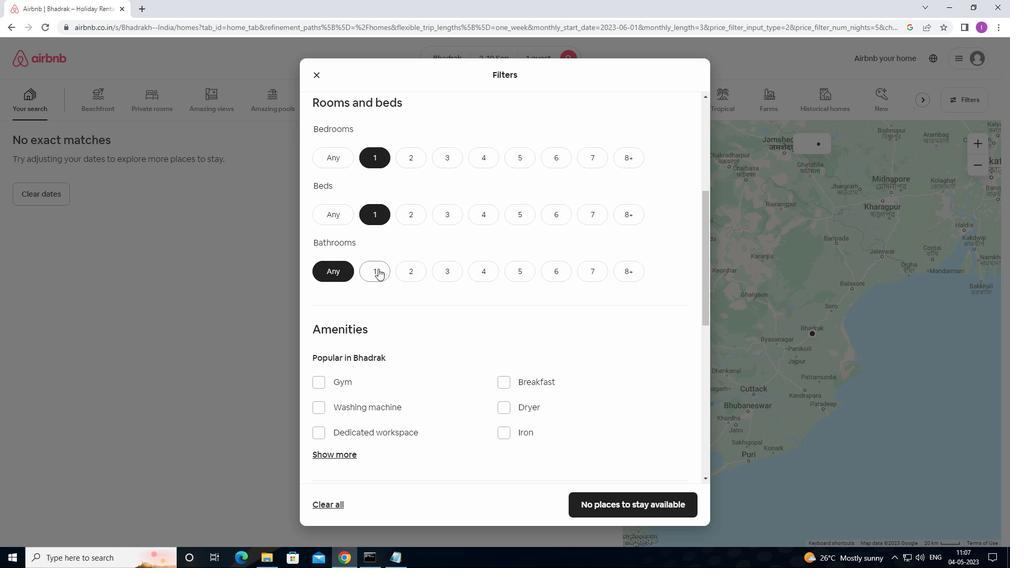 
Action: Mouse pressed left at (379, 269)
Screenshot: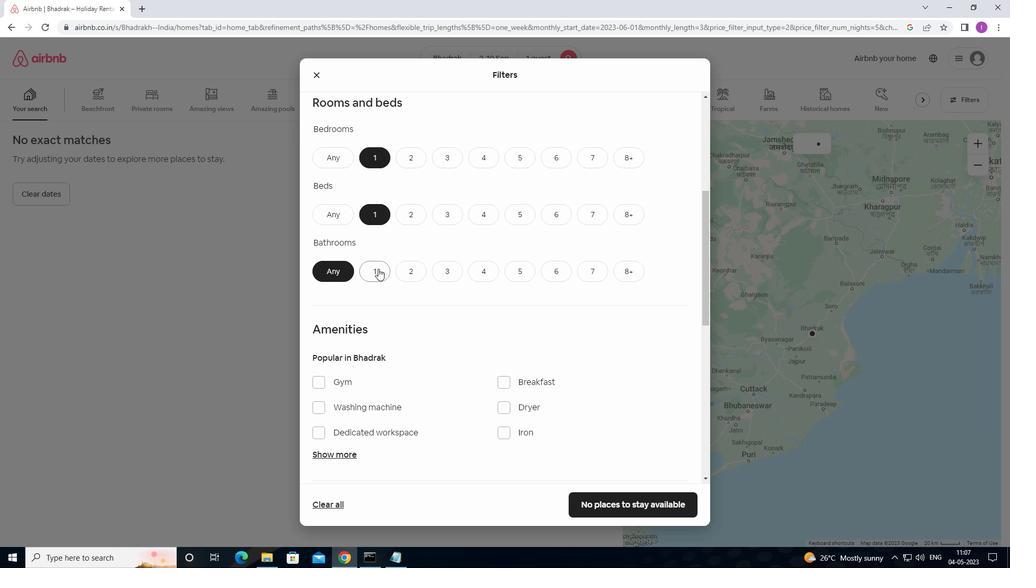 
Action: Mouse moved to (373, 286)
Screenshot: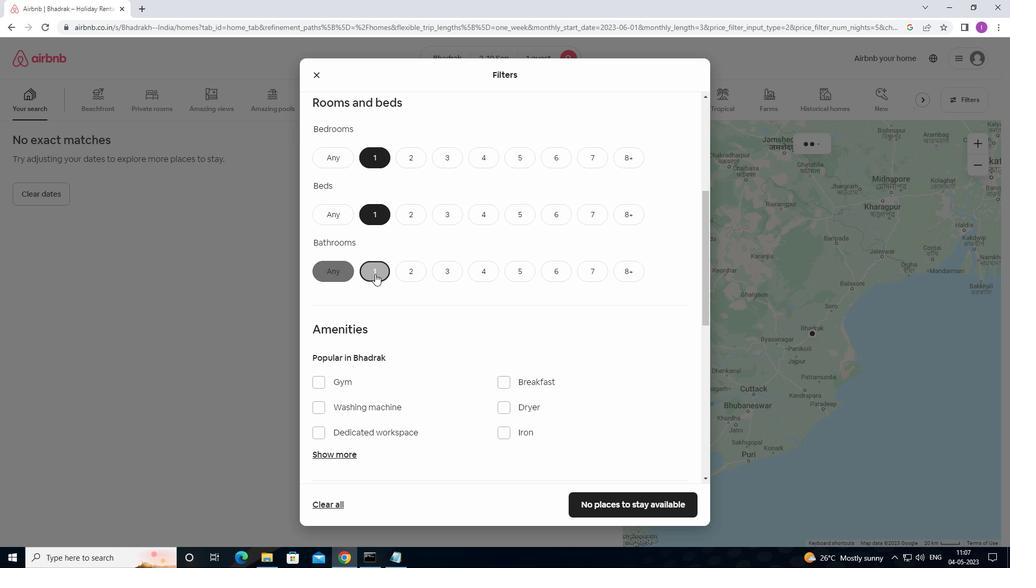 
Action: Mouse scrolled (373, 286) with delta (0, 0)
Screenshot: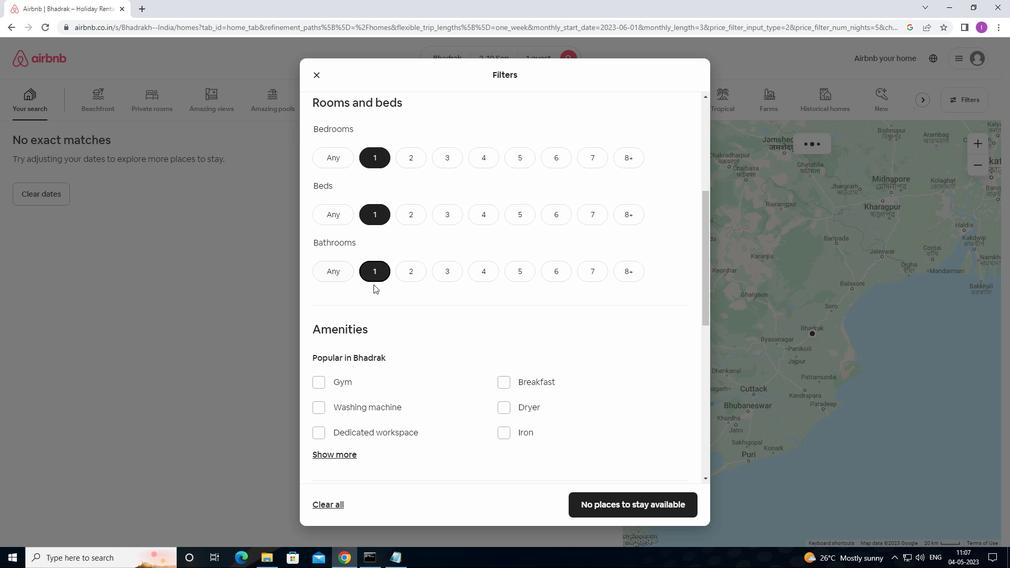 
Action: Mouse scrolled (373, 286) with delta (0, 0)
Screenshot: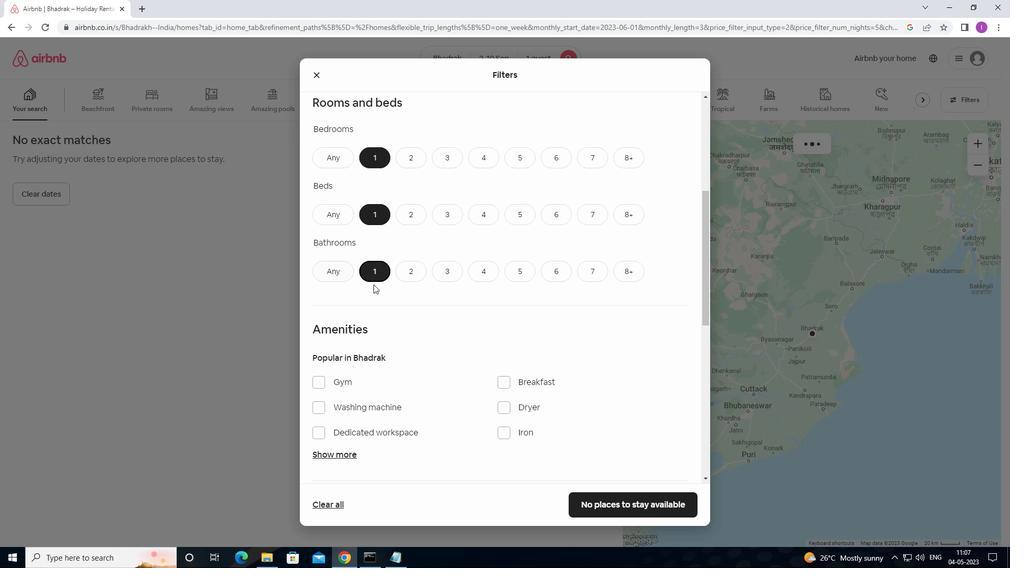 
Action: Mouse scrolled (373, 286) with delta (0, 0)
Screenshot: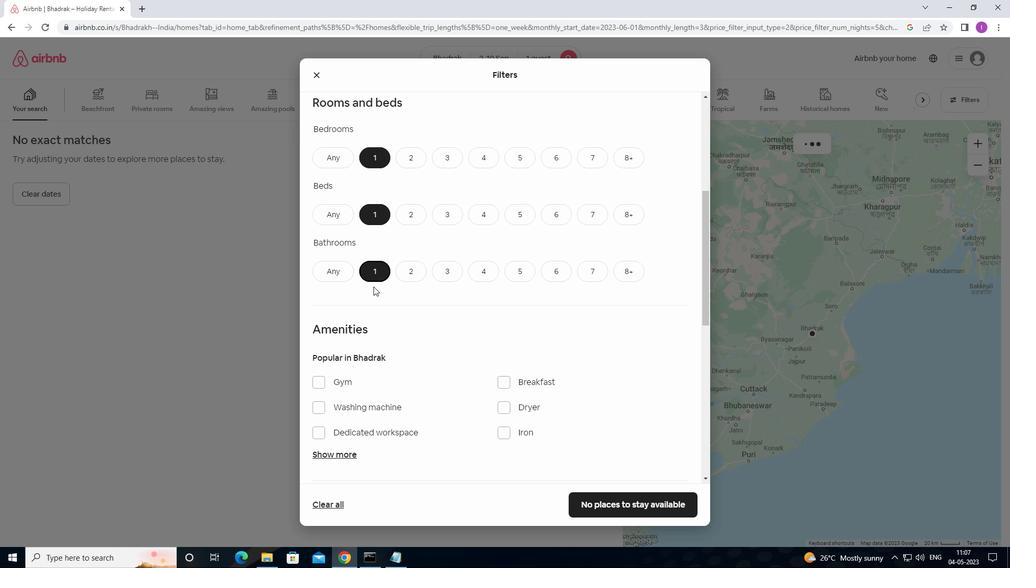 
Action: Mouse moved to (379, 284)
Screenshot: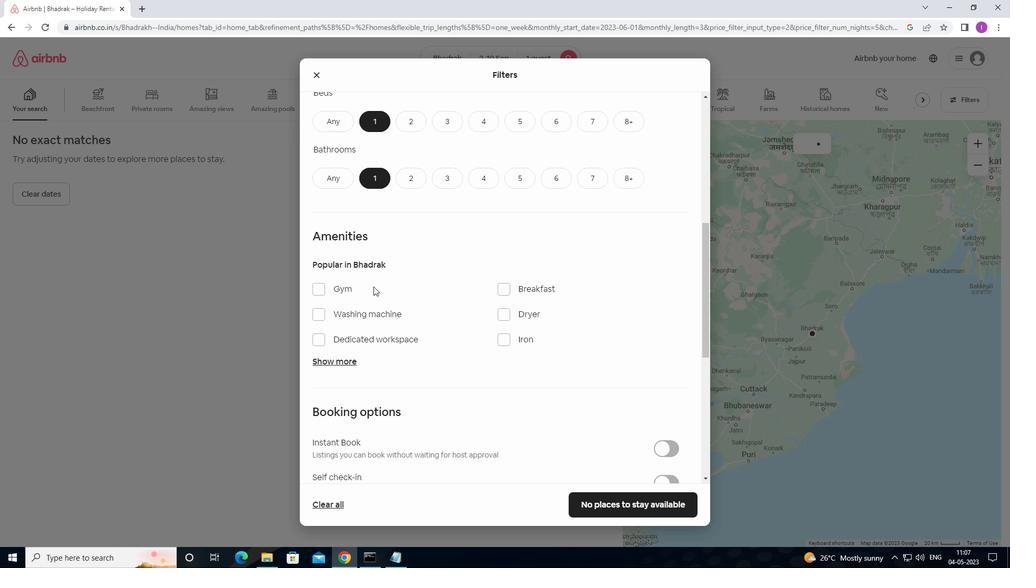 
Action: Mouse scrolled (379, 284) with delta (0, 0)
Screenshot: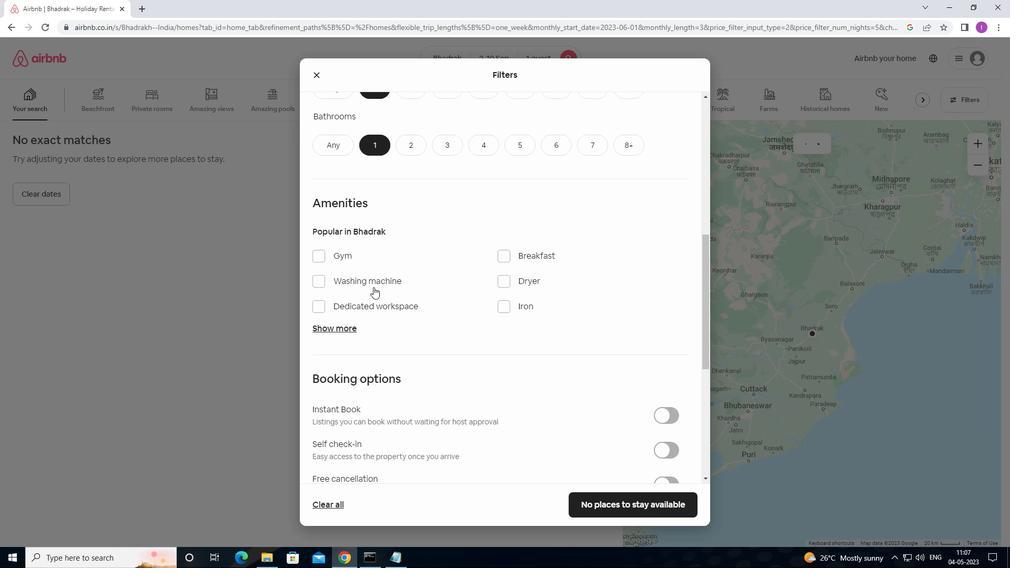 
Action: Mouse scrolled (379, 284) with delta (0, 0)
Screenshot: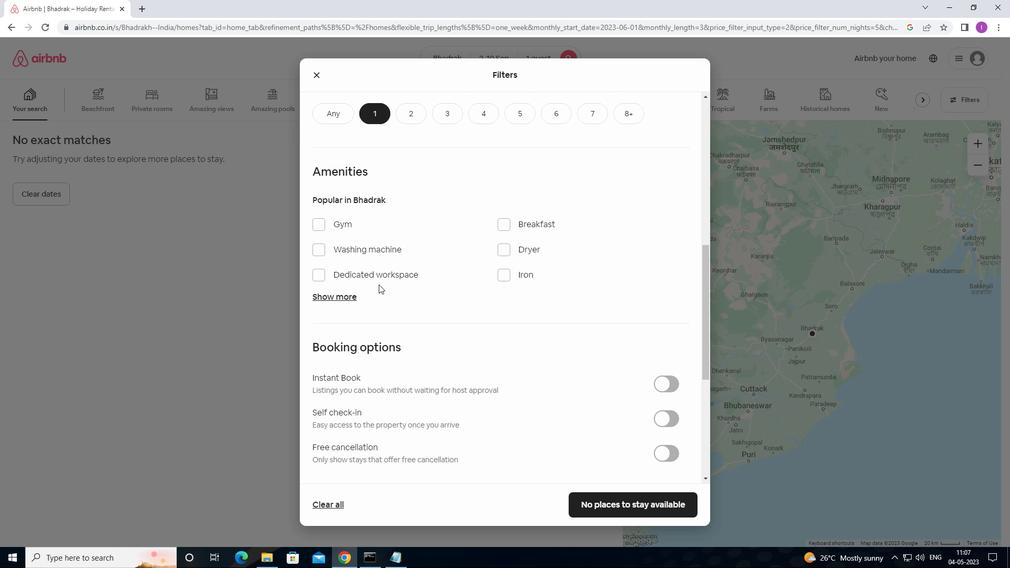 
Action: Mouse scrolled (379, 284) with delta (0, 0)
Screenshot: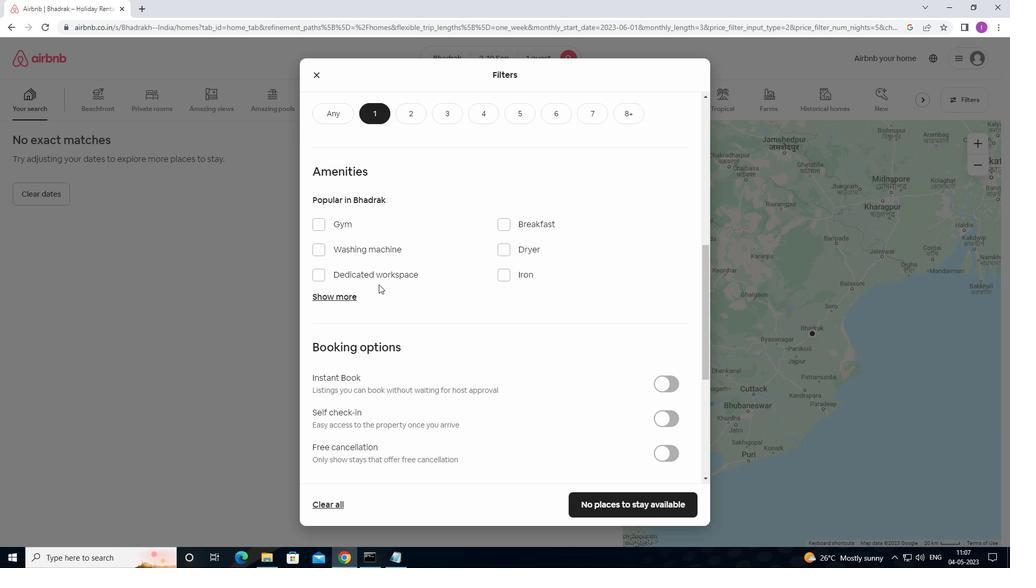 
Action: Mouse moved to (675, 265)
Screenshot: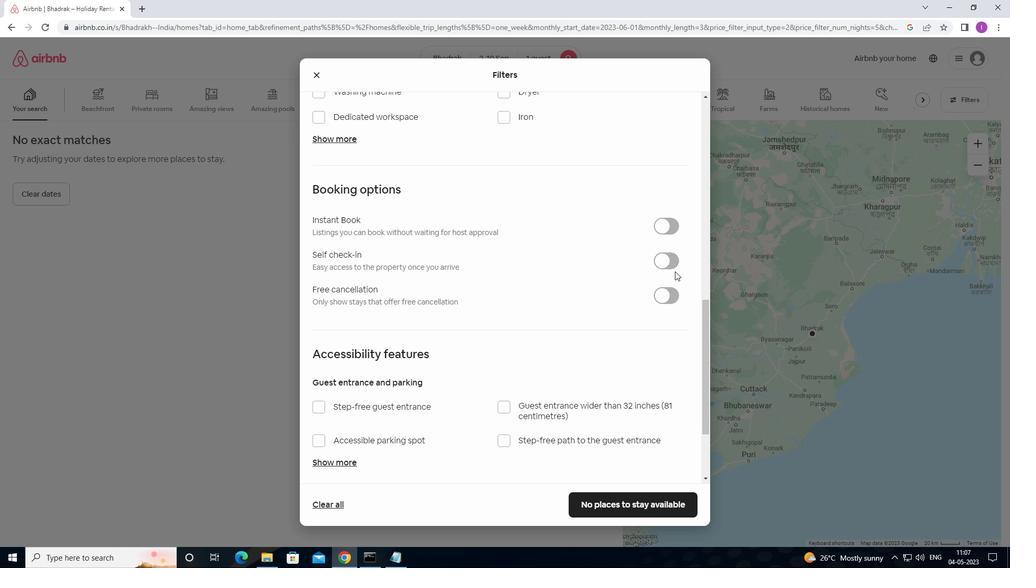 
Action: Mouse pressed left at (675, 265)
Screenshot: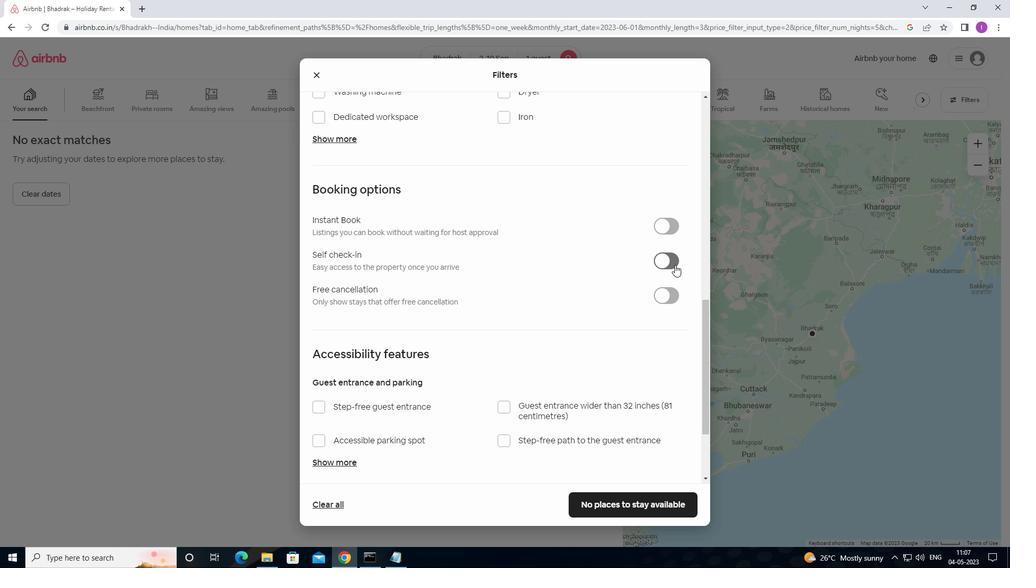 
Action: Mouse moved to (519, 322)
Screenshot: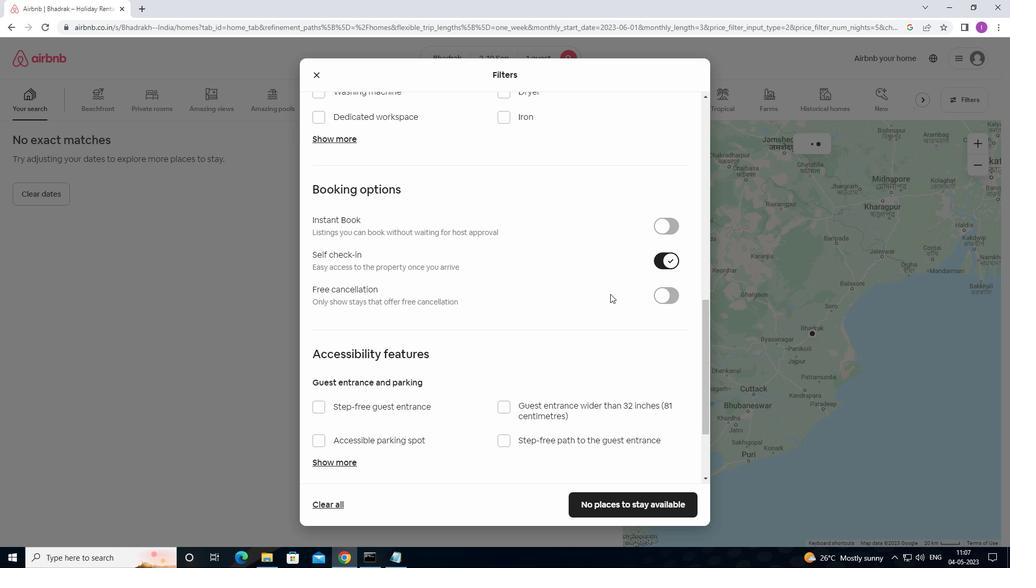 
Action: Mouse scrolled (519, 322) with delta (0, 0)
Screenshot: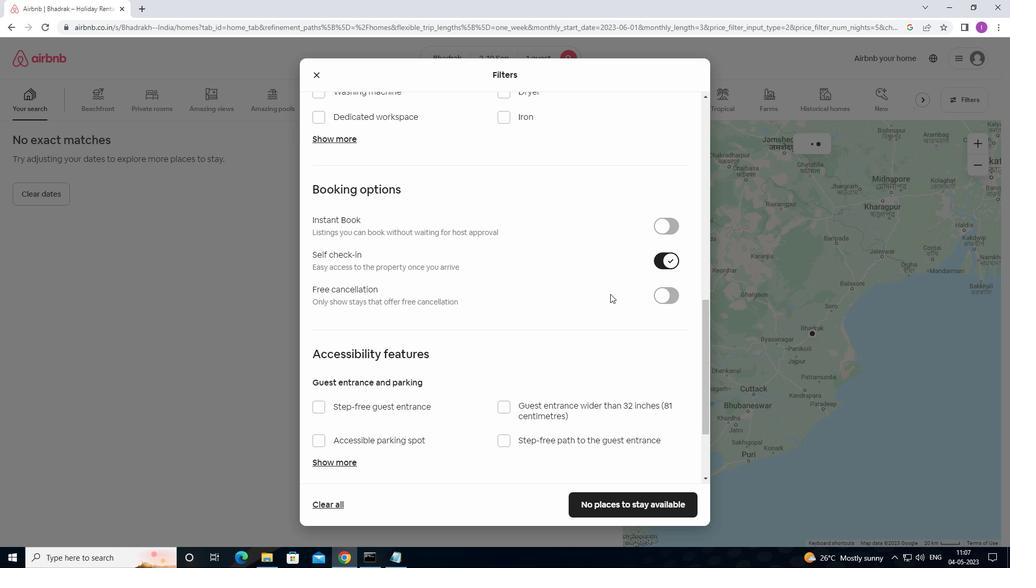 
Action: Mouse moved to (517, 324)
Screenshot: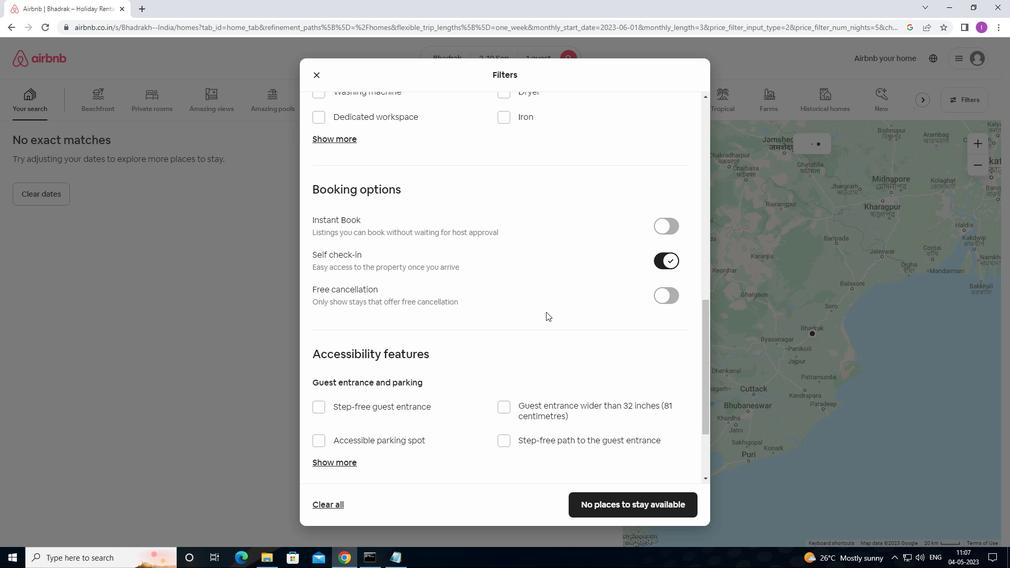 
Action: Mouse scrolled (517, 323) with delta (0, 0)
Screenshot: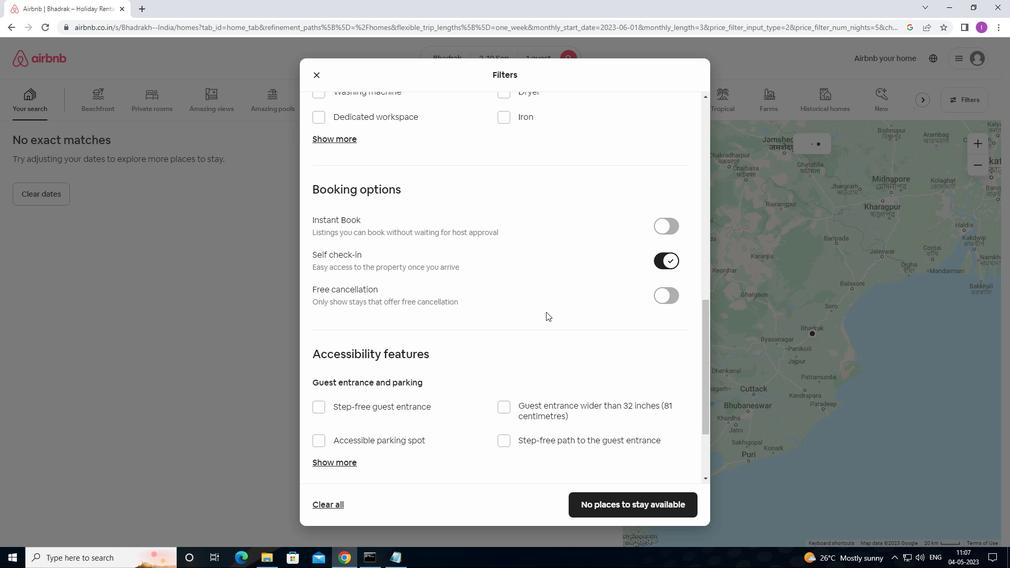 
Action: Mouse scrolled (517, 323) with delta (0, 0)
Screenshot: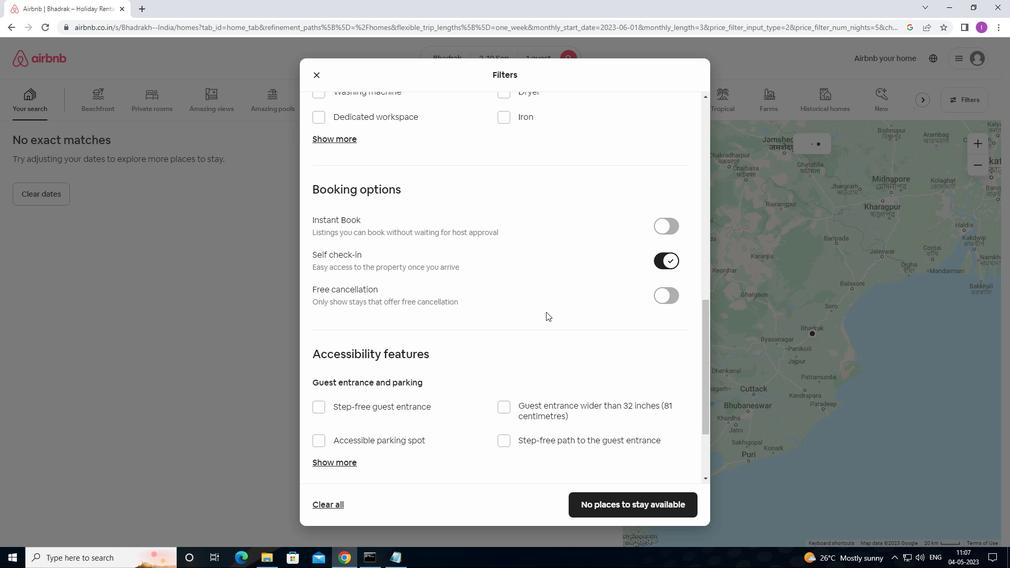 
Action: Mouse scrolled (517, 323) with delta (0, 0)
Screenshot: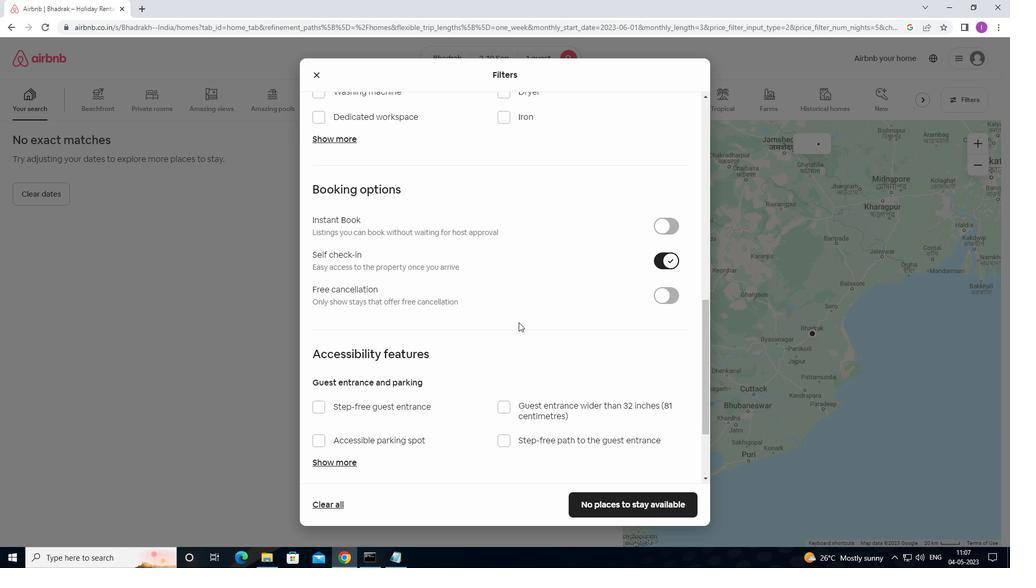 
Action: Mouse moved to (517, 324)
Screenshot: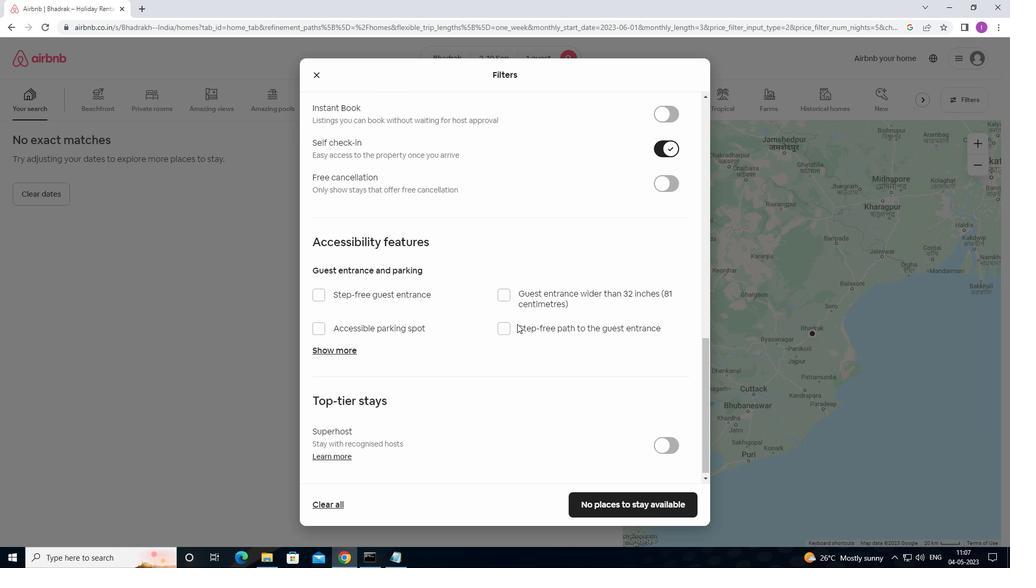 
Action: Mouse scrolled (517, 323) with delta (0, 0)
Screenshot: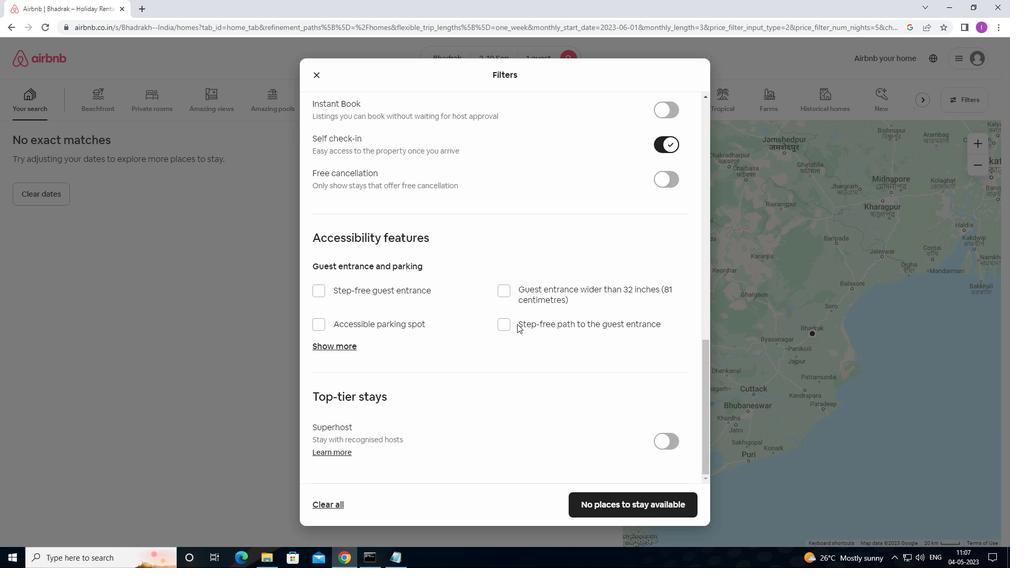 
Action: Mouse scrolled (517, 323) with delta (0, 0)
Screenshot: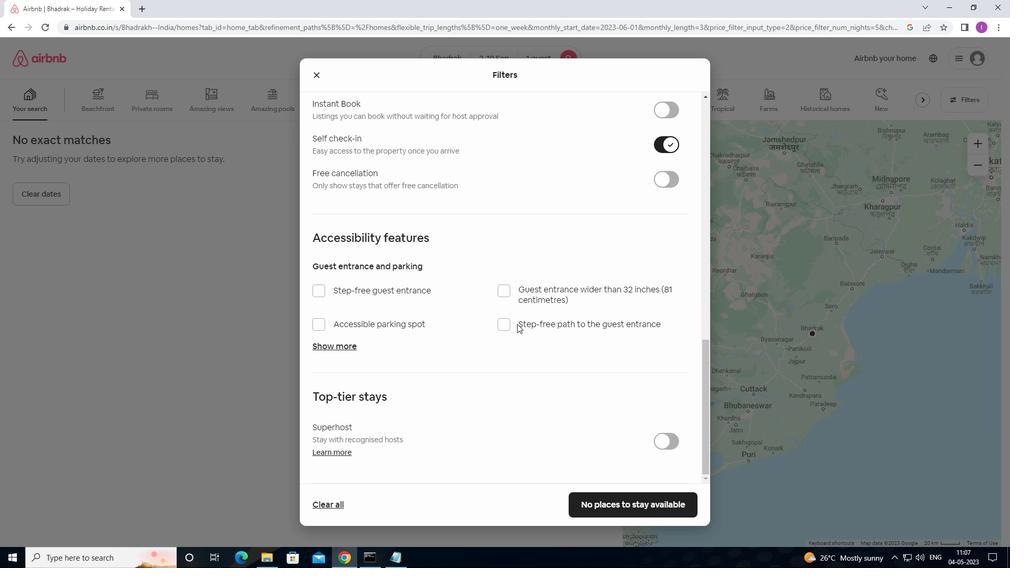 
Action: Mouse scrolled (517, 323) with delta (0, 0)
Screenshot: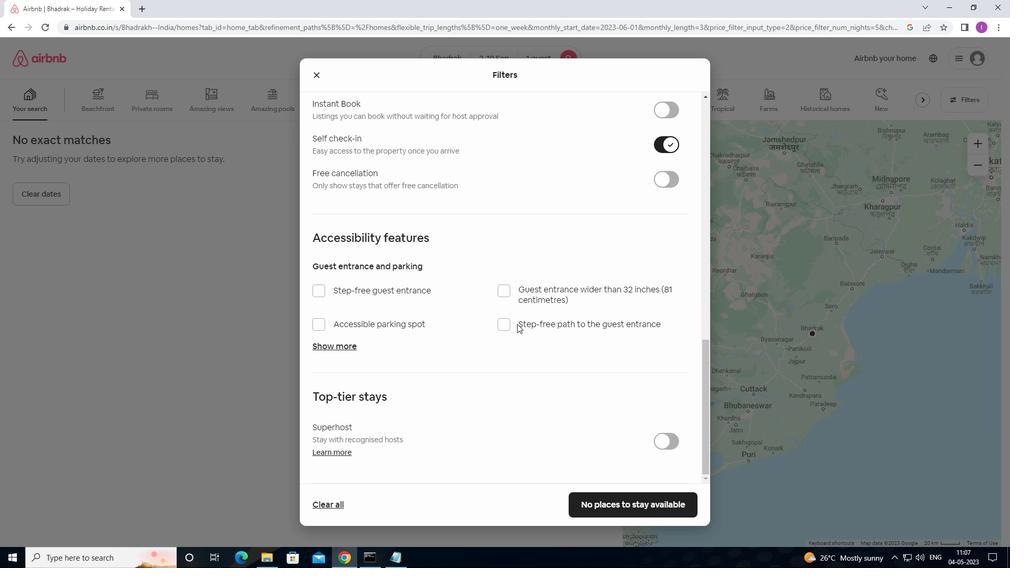 
Action: Mouse scrolled (517, 323) with delta (0, 0)
Screenshot: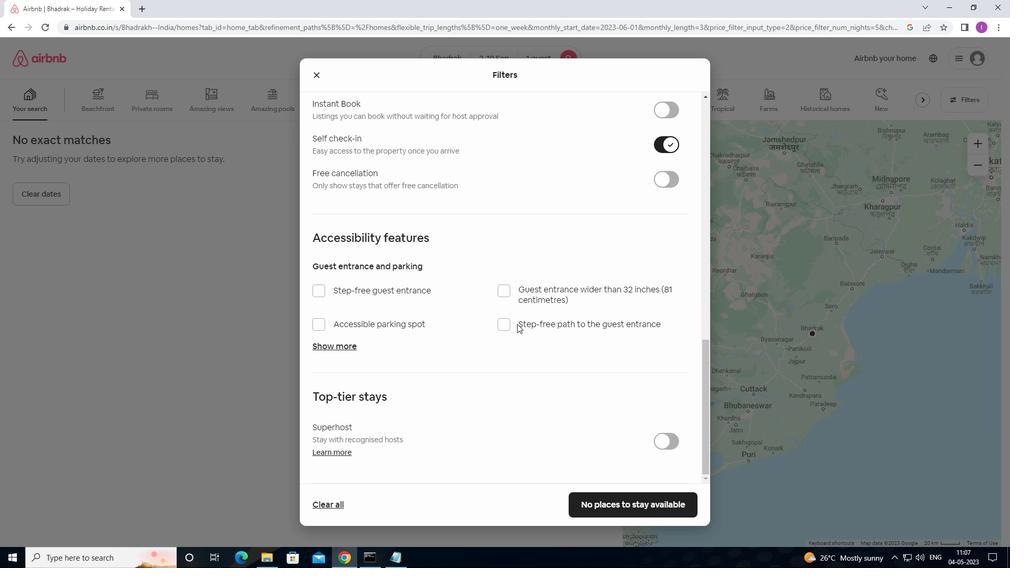 
Action: Mouse moved to (592, 503)
Screenshot: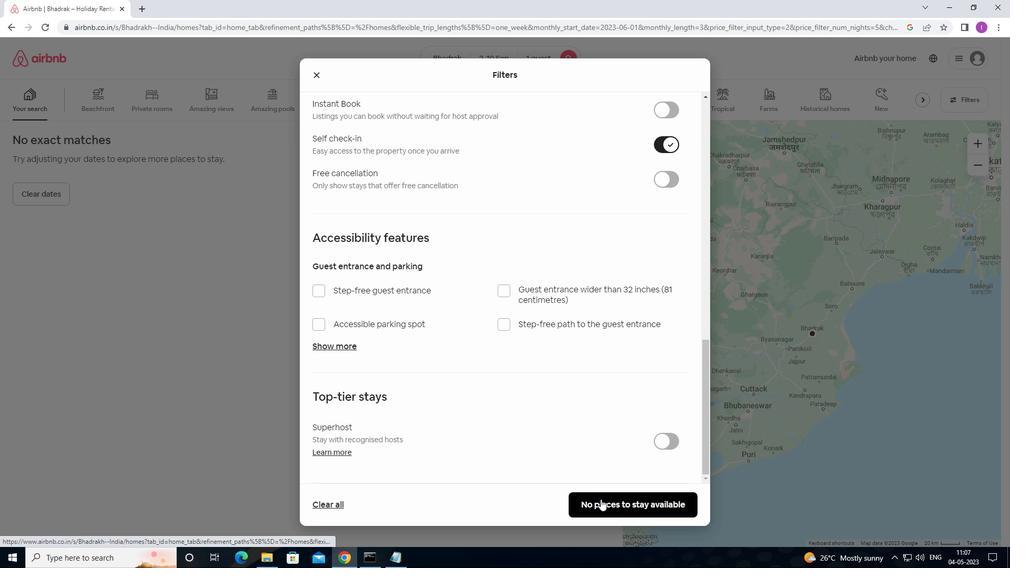 
Action: Mouse pressed left at (592, 503)
Screenshot: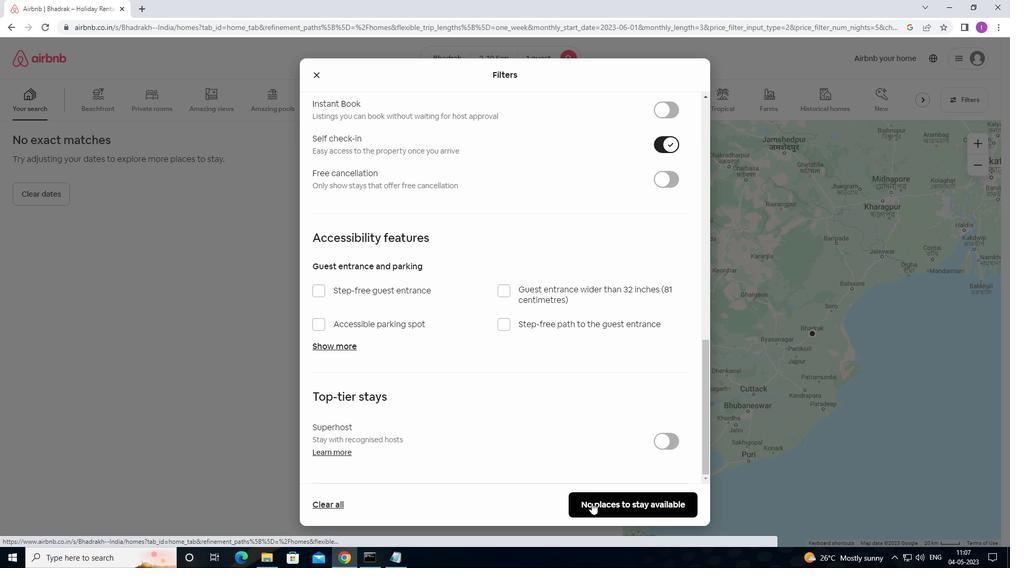 
Action: Mouse moved to (592, 494)
Screenshot: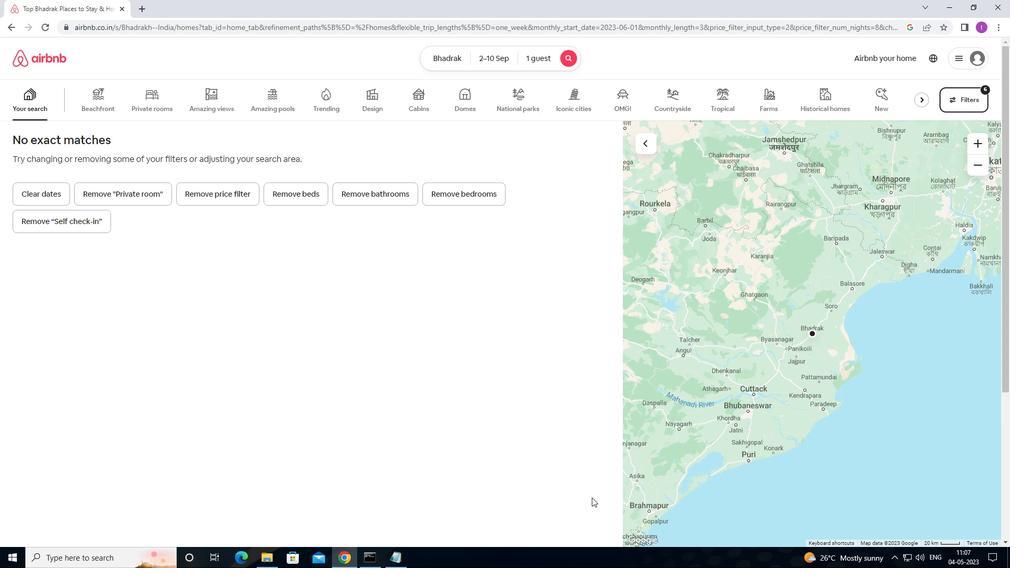 
